 Task: Search one way flight ticket for 3 adults, 3 children in premium economy from Huntington: Tri-state Airport (milton J. Ferguson Field) to Rockford: Chicago Rockford International Airport(was Northwest Chicagoland Regional Airport At Rockford) on 5-1-2023. Choice of flights is Westjet. Number of bags: 1 carry on bag. Price is upto 42000. Outbound departure time preference is 8:00.
Action: Mouse moved to (240, 395)
Screenshot: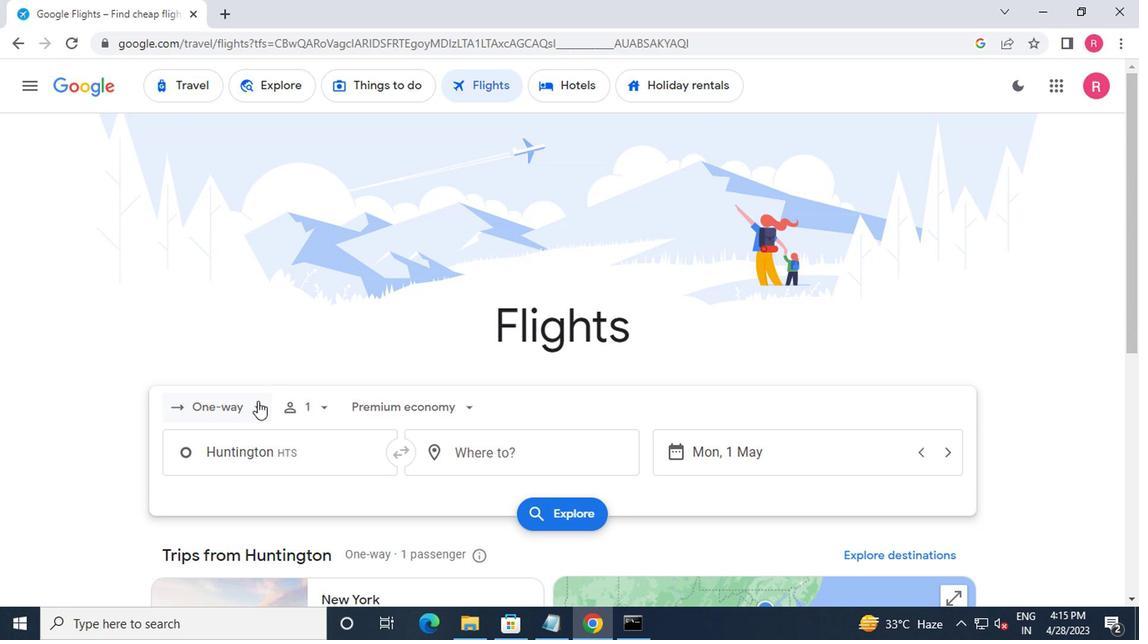
Action: Mouse pressed left at (240, 395)
Screenshot: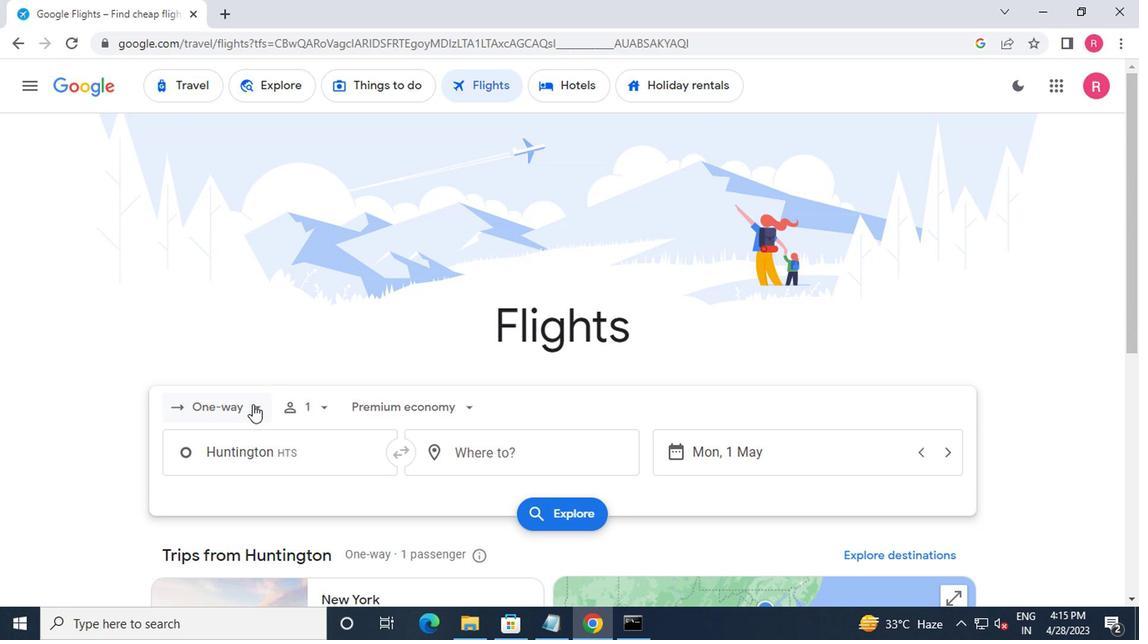 
Action: Mouse moved to (229, 472)
Screenshot: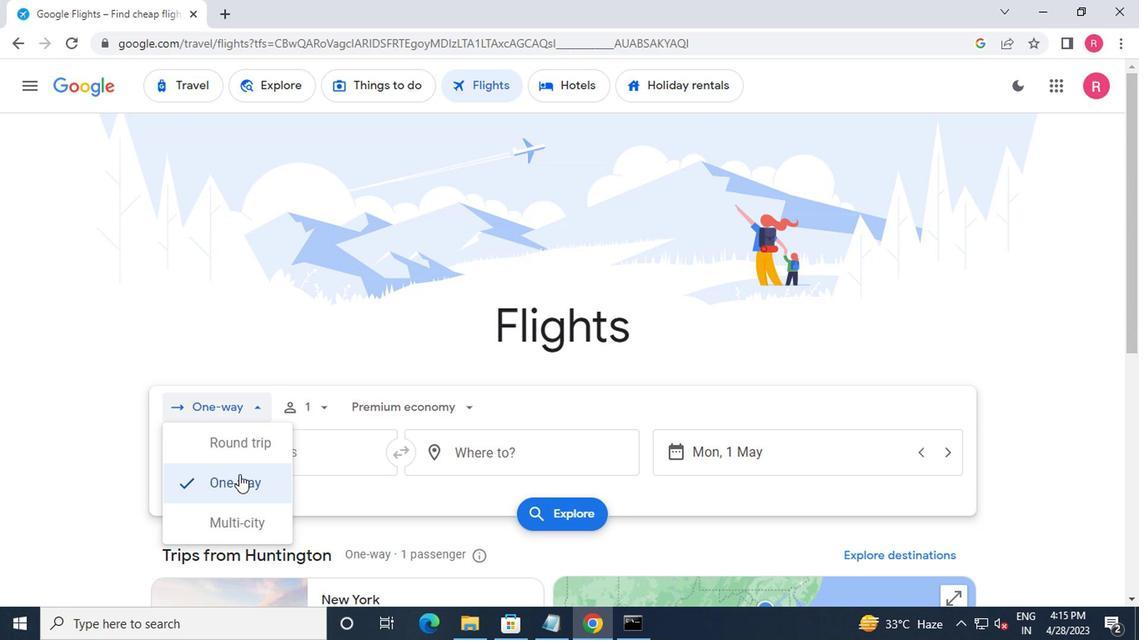 
Action: Mouse pressed left at (229, 472)
Screenshot: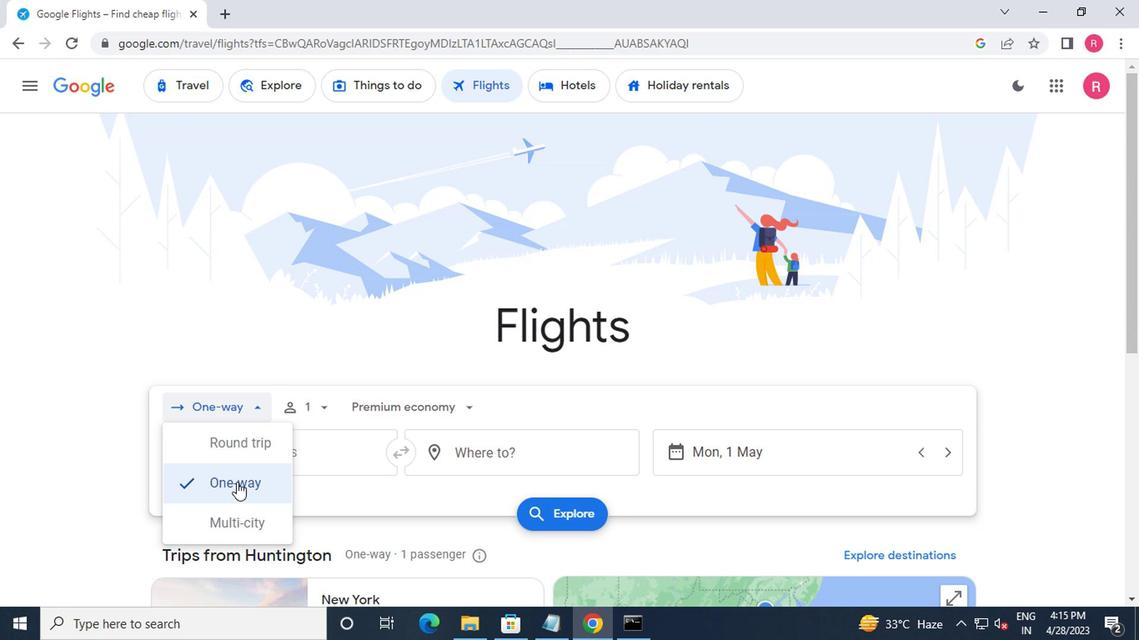 
Action: Mouse moved to (315, 401)
Screenshot: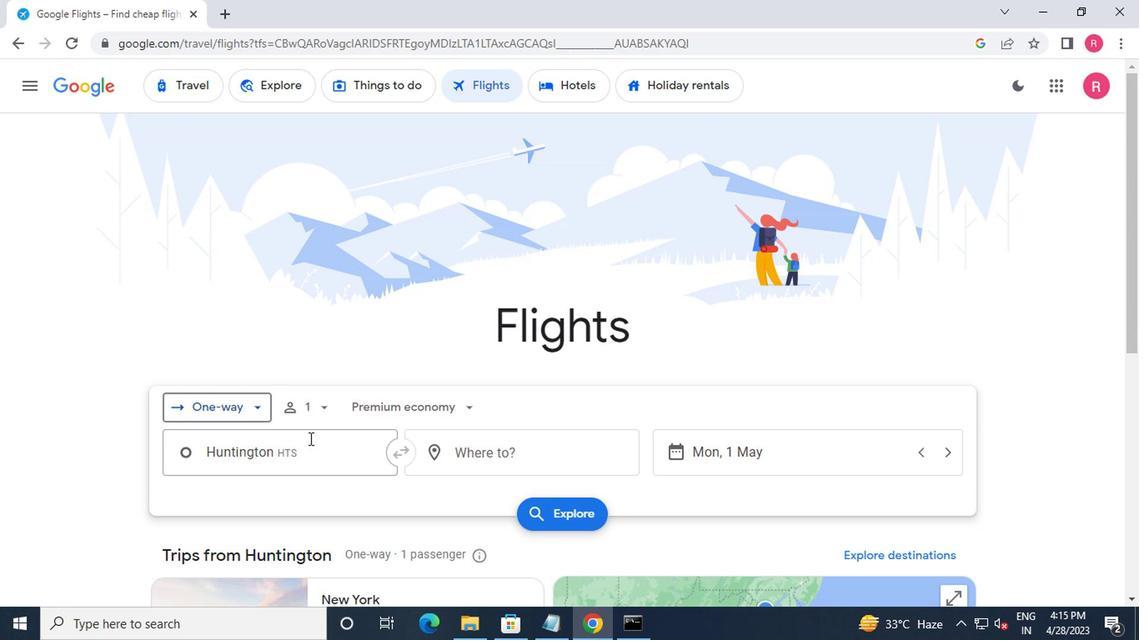 
Action: Mouse pressed left at (315, 401)
Screenshot: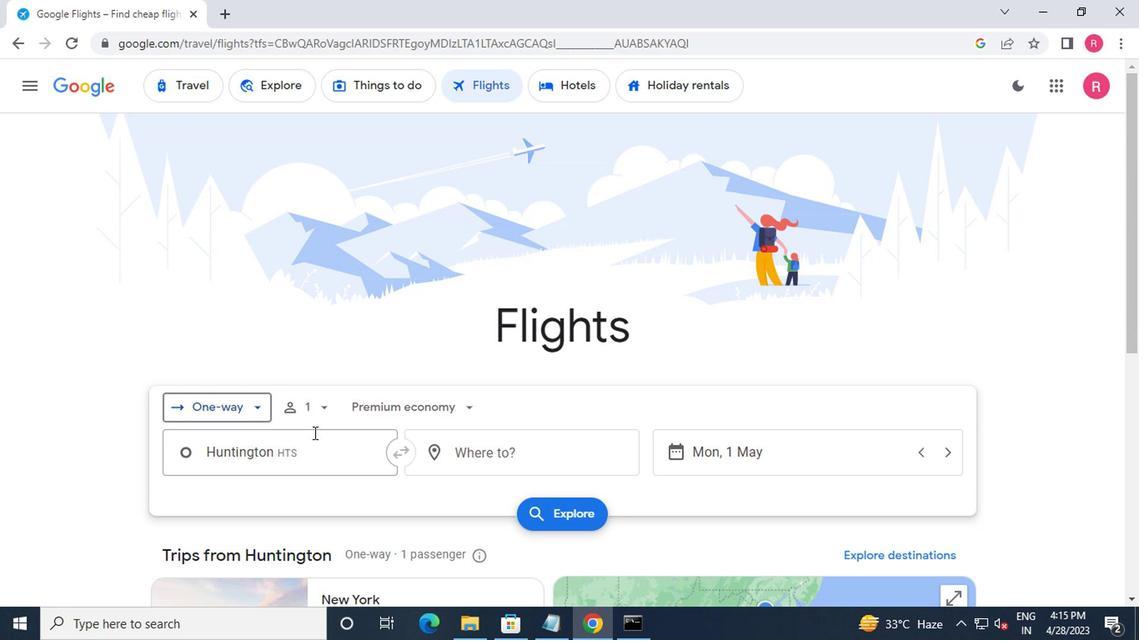 
Action: Mouse moved to (449, 440)
Screenshot: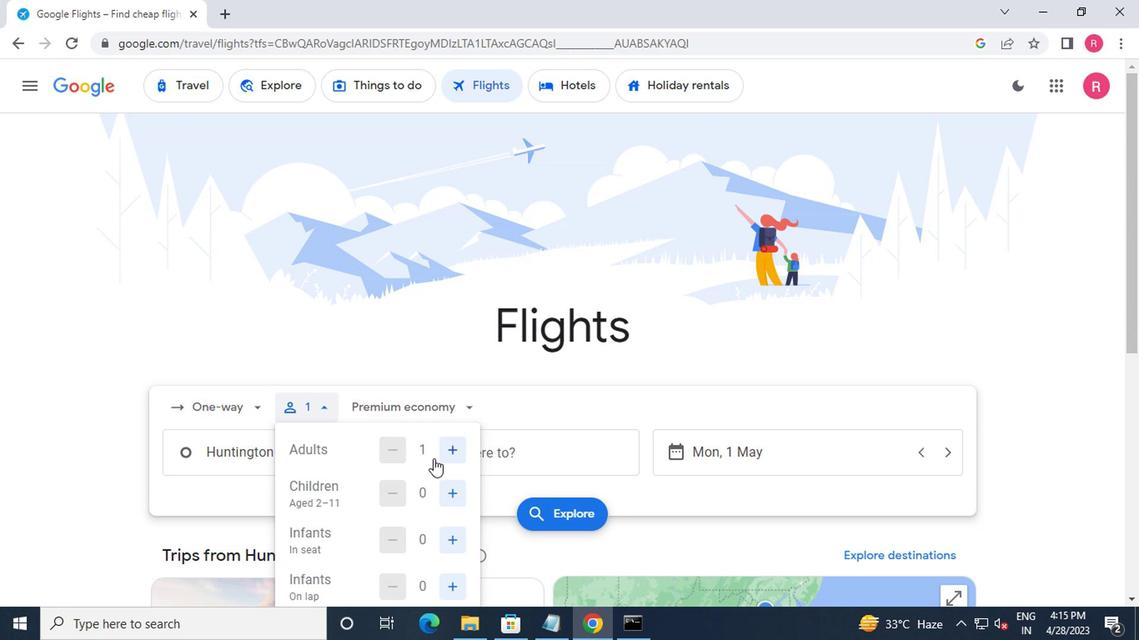 
Action: Mouse pressed left at (449, 440)
Screenshot: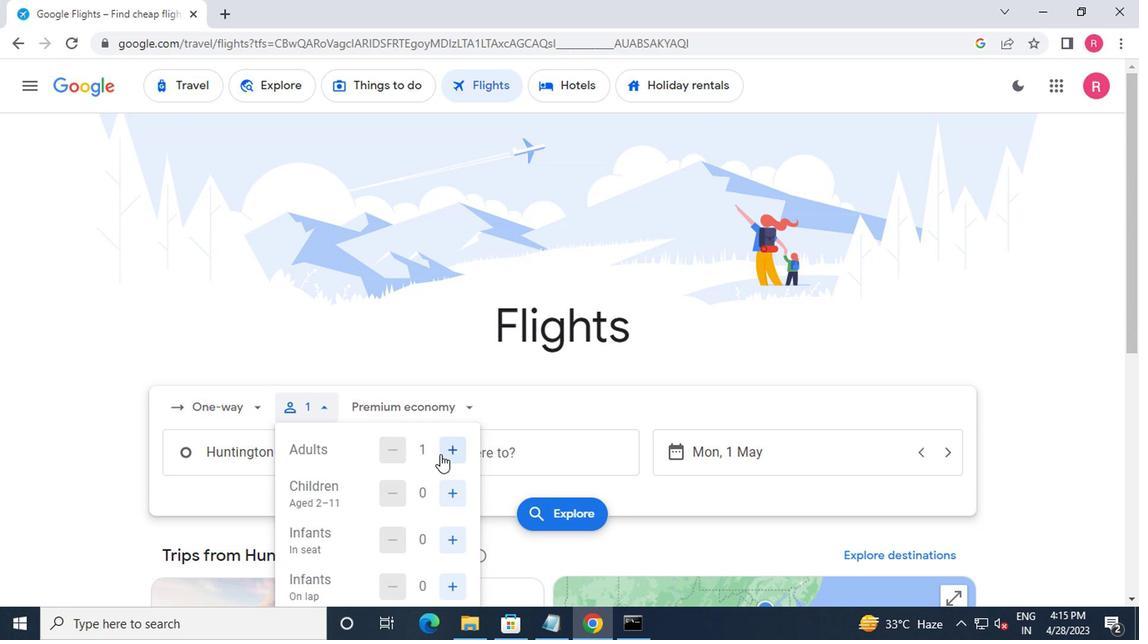 
Action: Mouse moved to (449, 440)
Screenshot: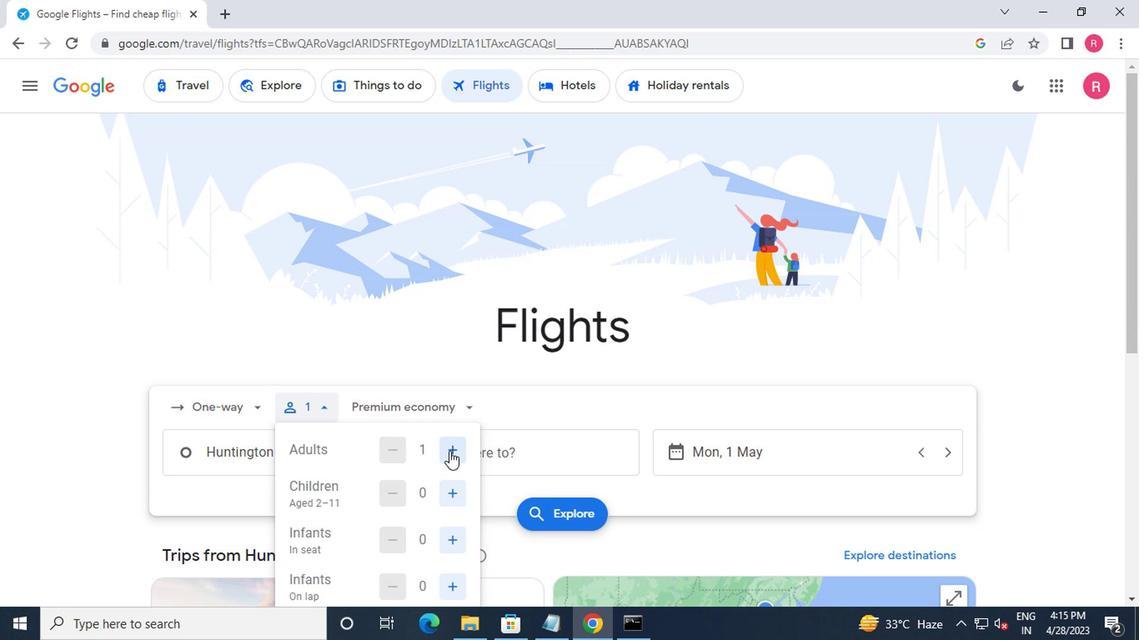 
Action: Mouse pressed left at (449, 440)
Screenshot: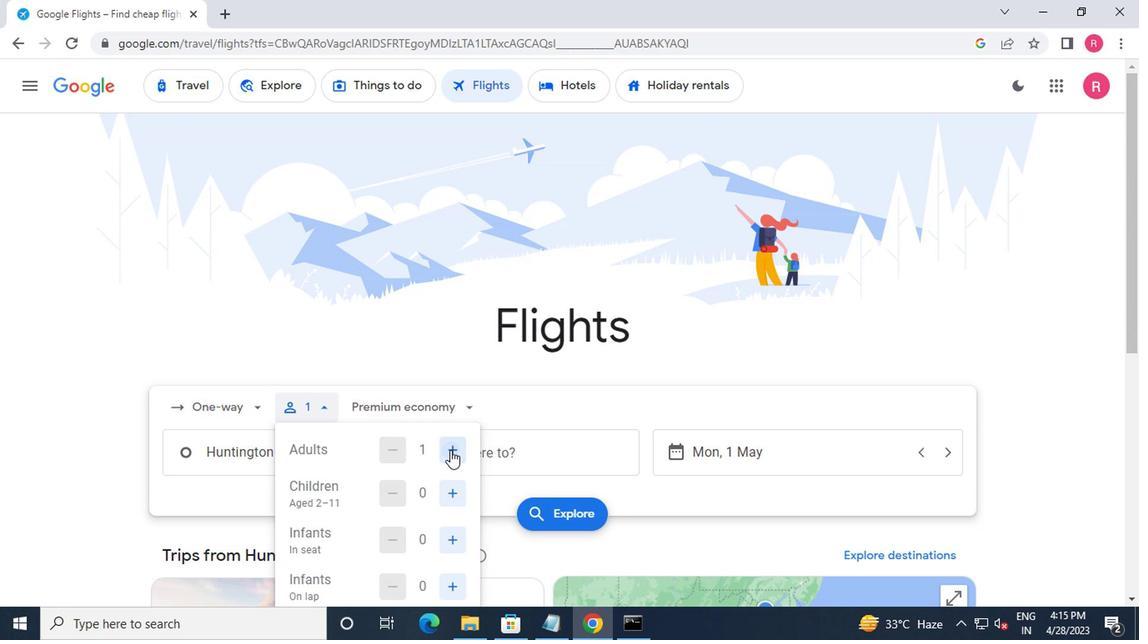 
Action: Mouse pressed left at (449, 440)
Screenshot: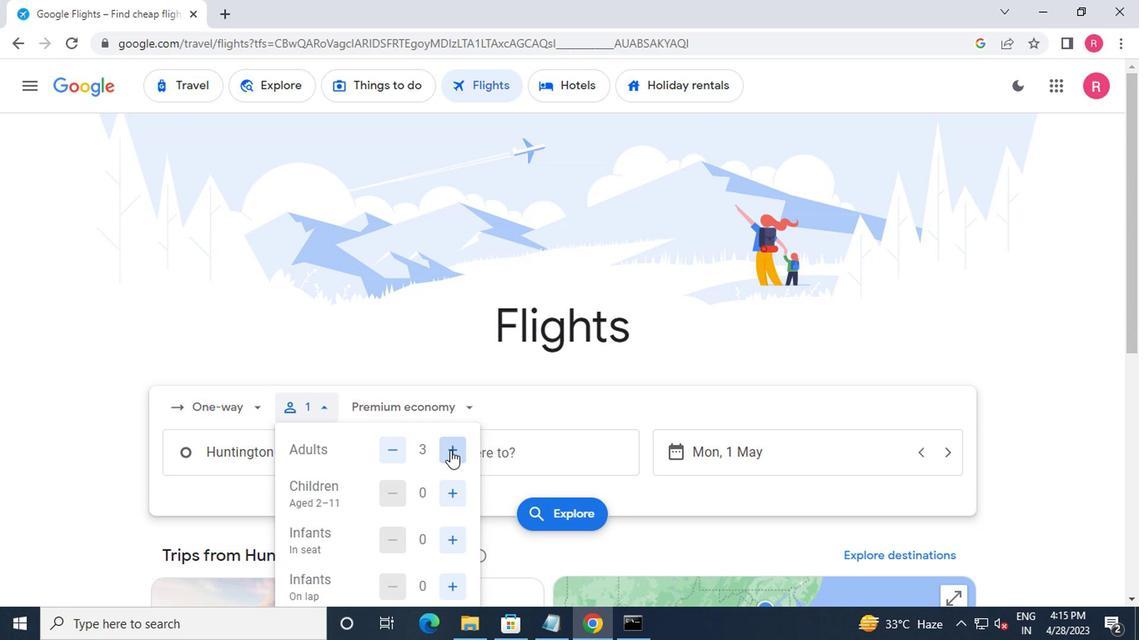 
Action: Mouse moved to (448, 477)
Screenshot: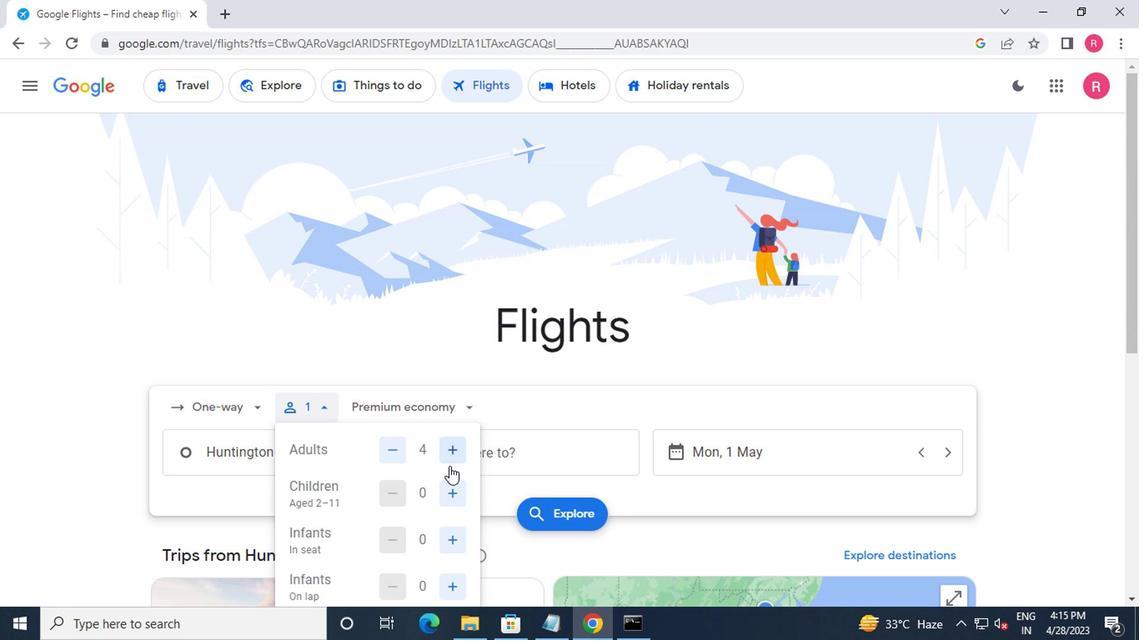 
Action: Mouse pressed left at (448, 477)
Screenshot: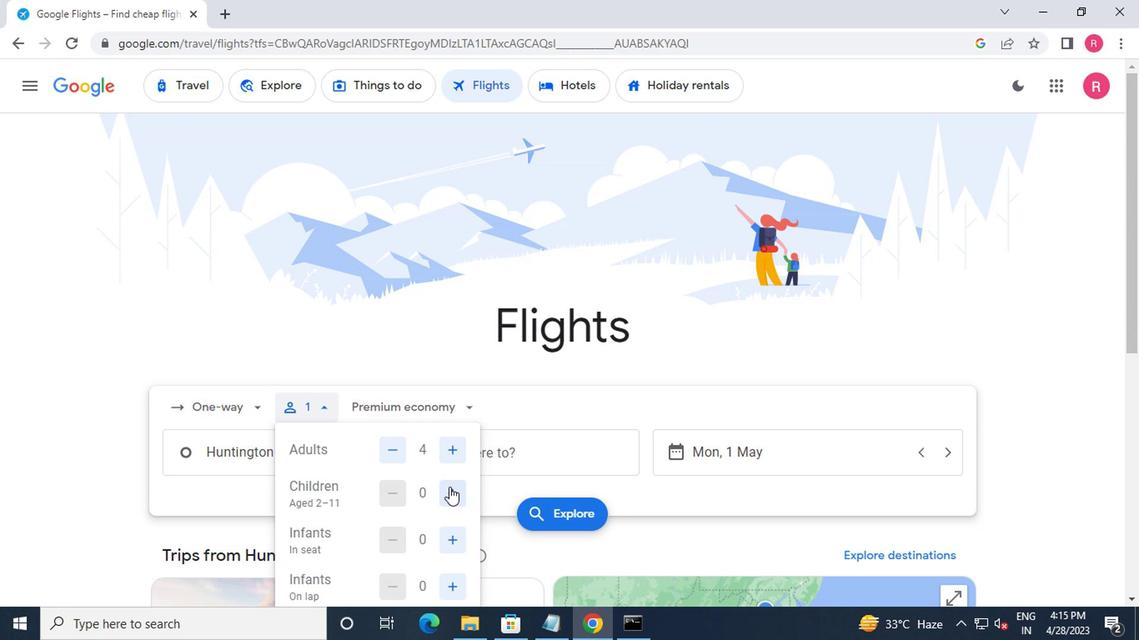 
Action: Mouse pressed left at (448, 477)
Screenshot: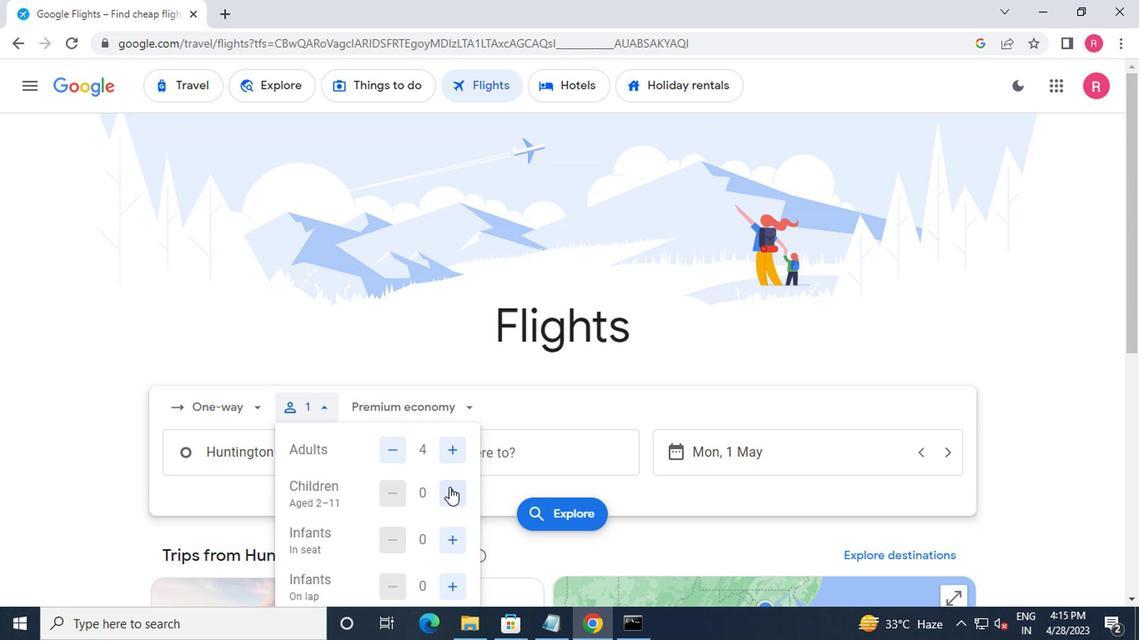 
Action: Mouse moved to (446, 524)
Screenshot: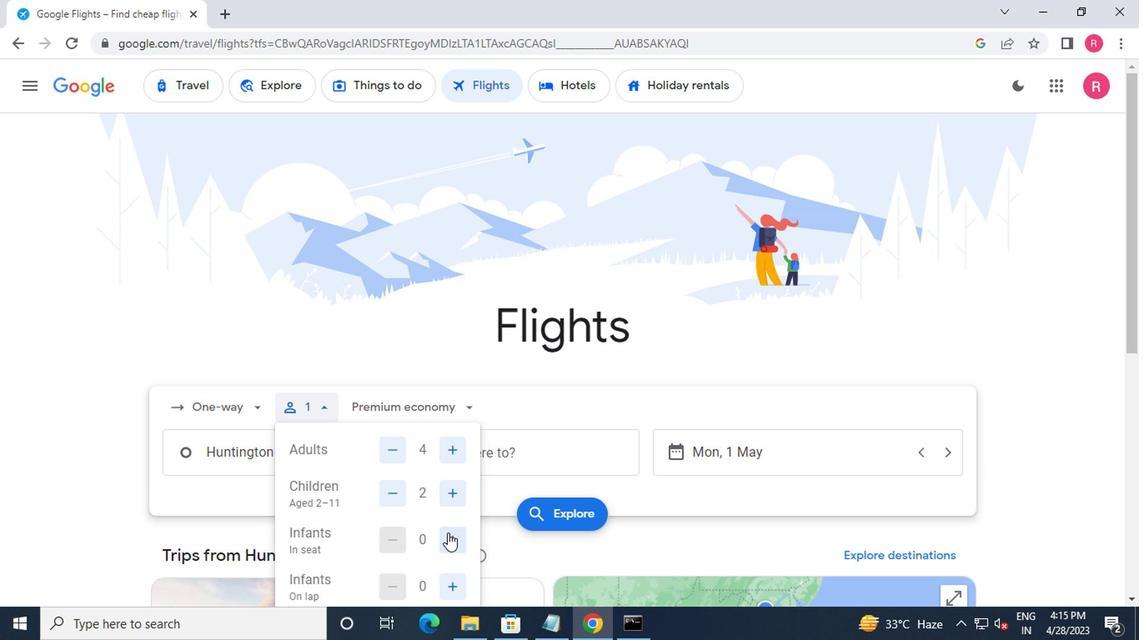 
Action: Mouse pressed left at (446, 524)
Screenshot: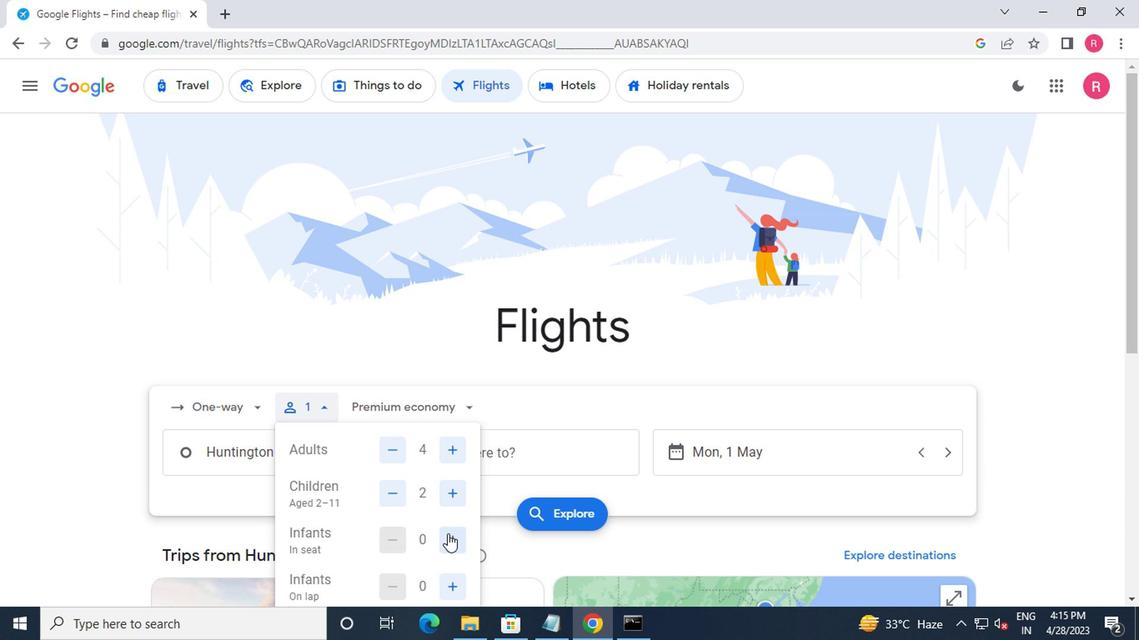 
Action: Mouse pressed left at (446, 524)
Screenshot: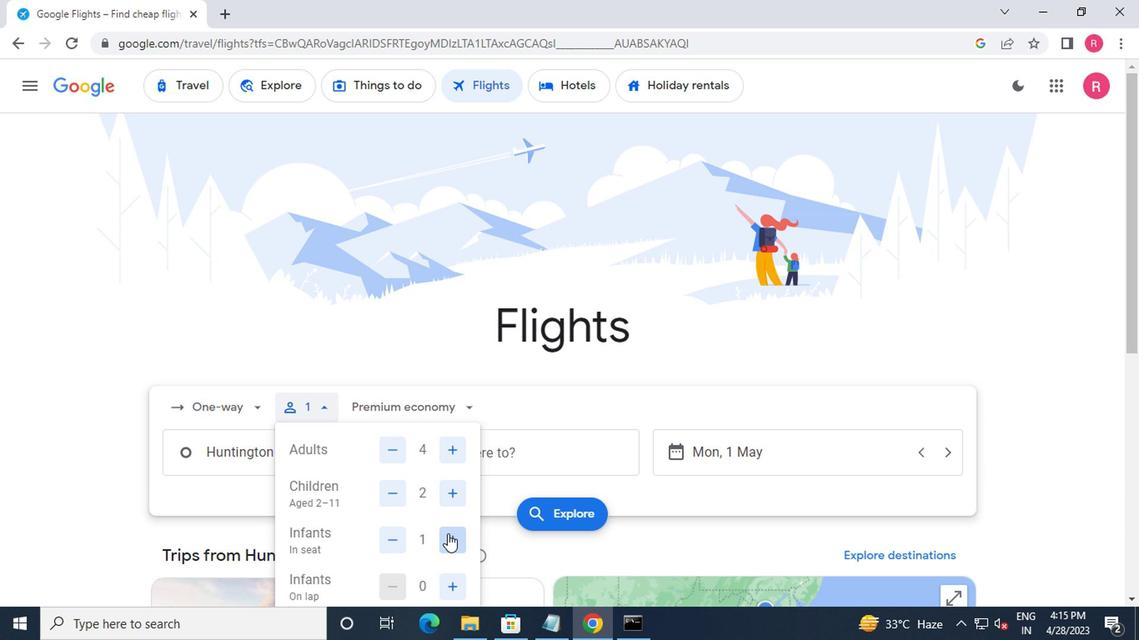 
Action: Mouse moved to (442, 575)
Screenshot: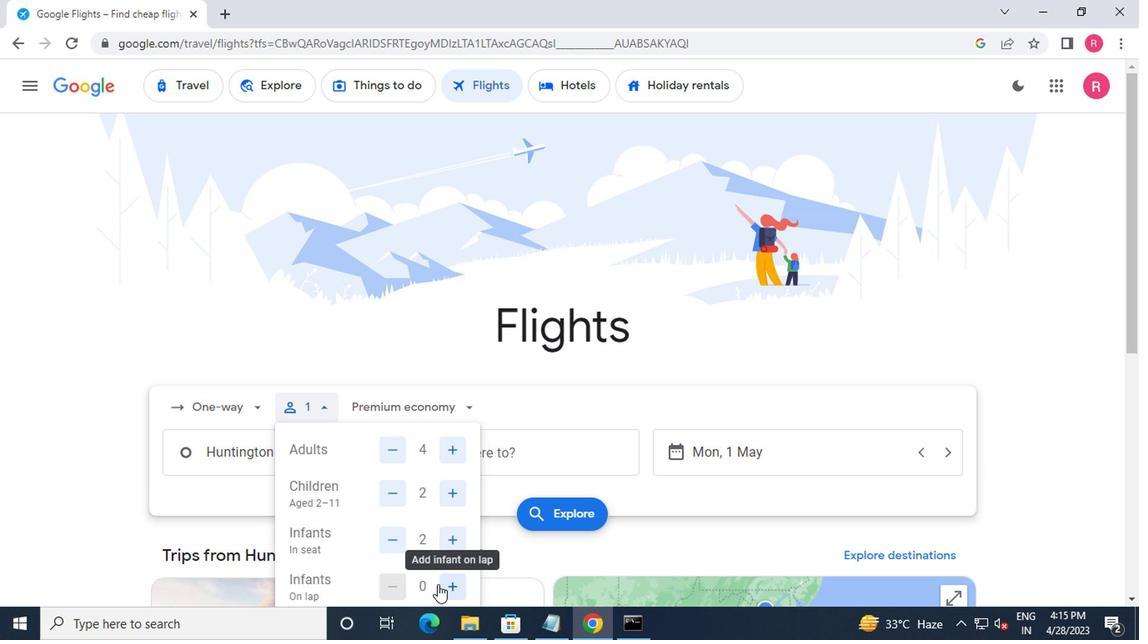 
Action: Mouse pressed left at (442, 575)
Screenshot: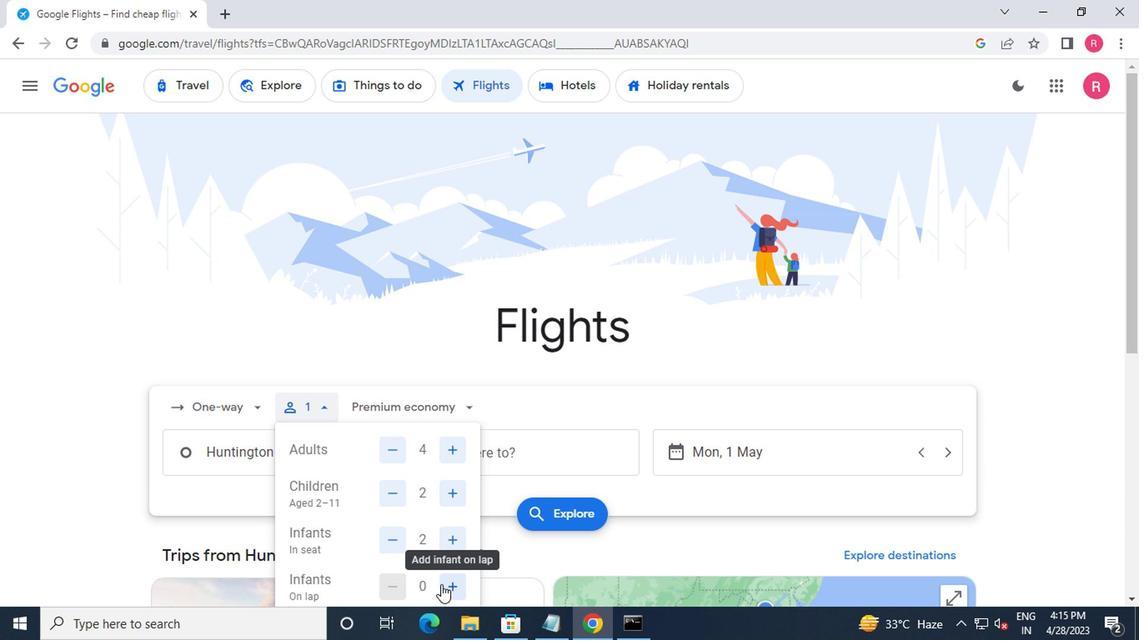 
Action: Mouse moved to (431, 404)
Screenshot: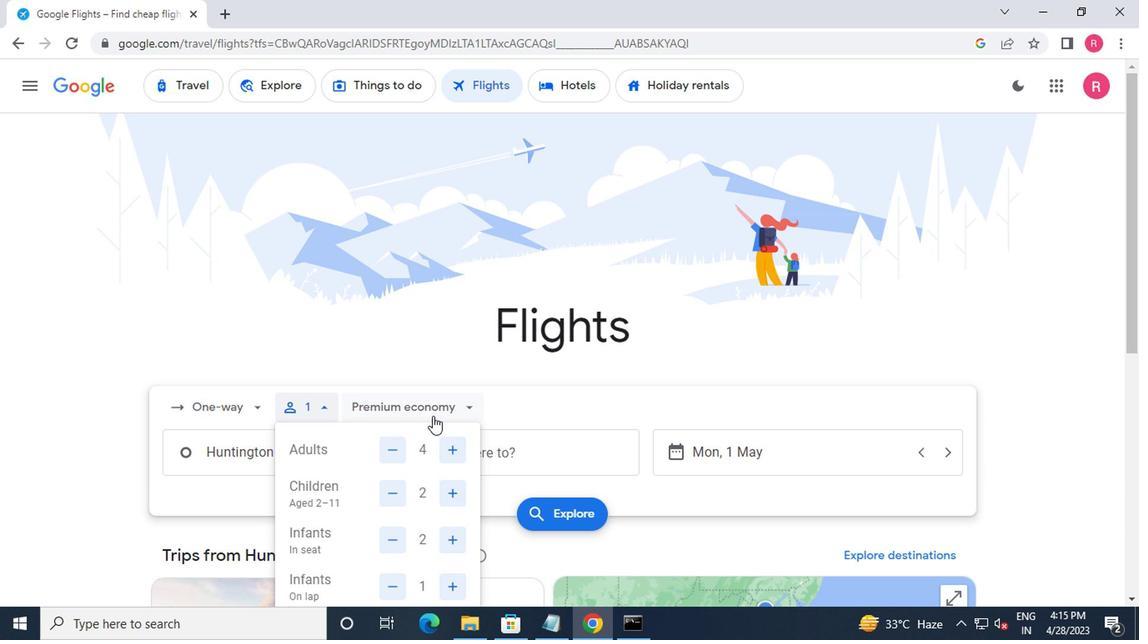 
Action: Mouse pressed left at (431, 404)
Screenshot: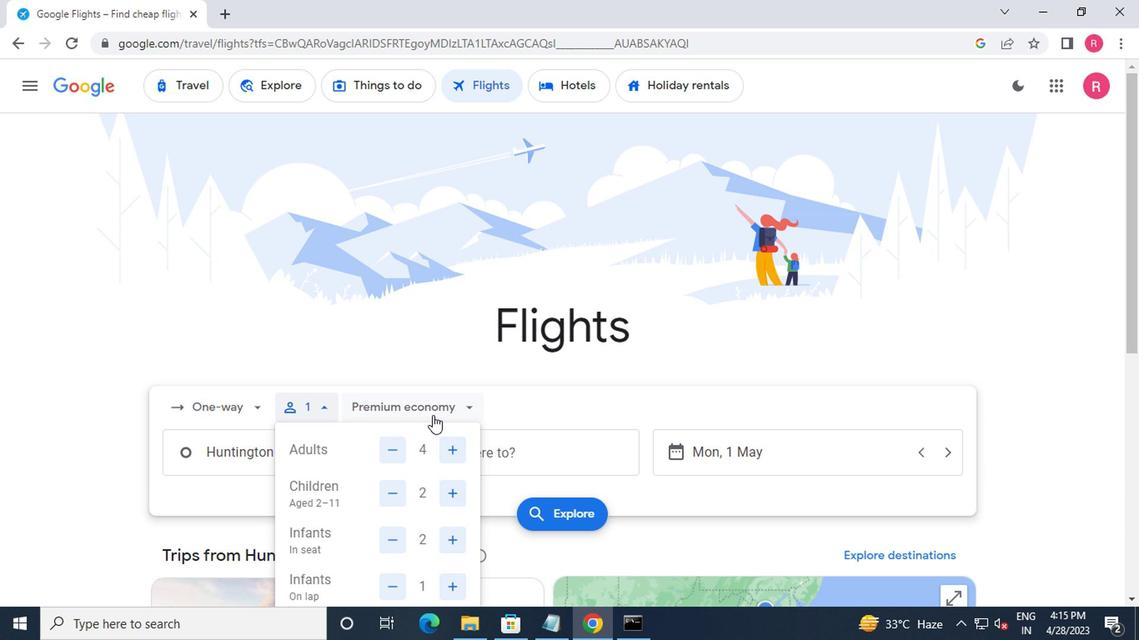 
Action: Mouse moved to (436, 432)
Screenshot: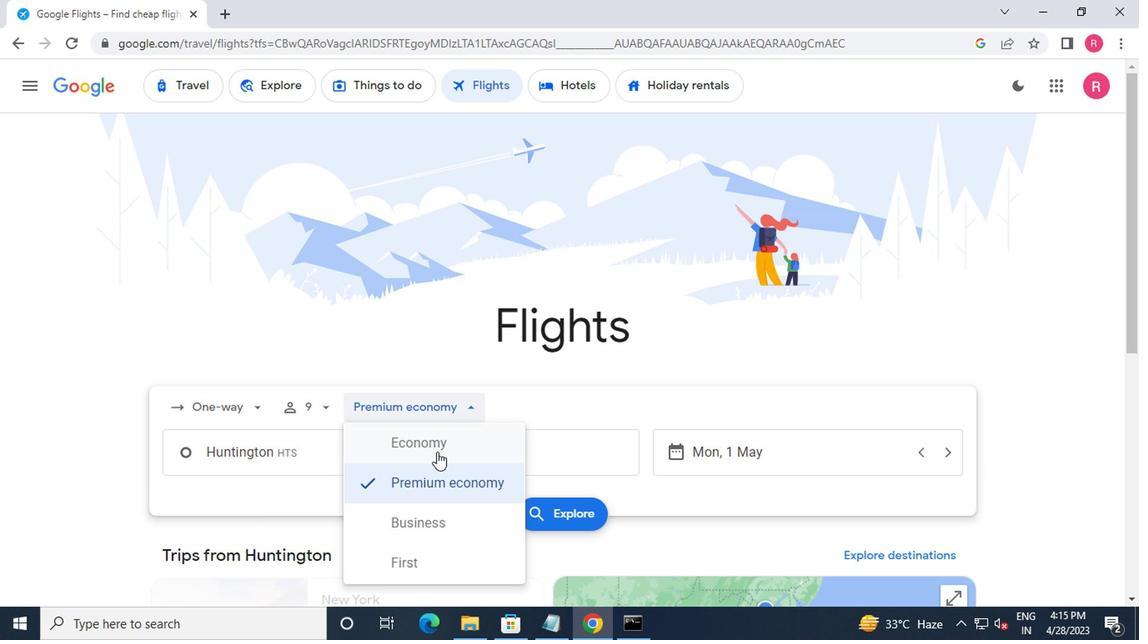 
Action: Mouse pressed left at (436, 432)
Screenshot: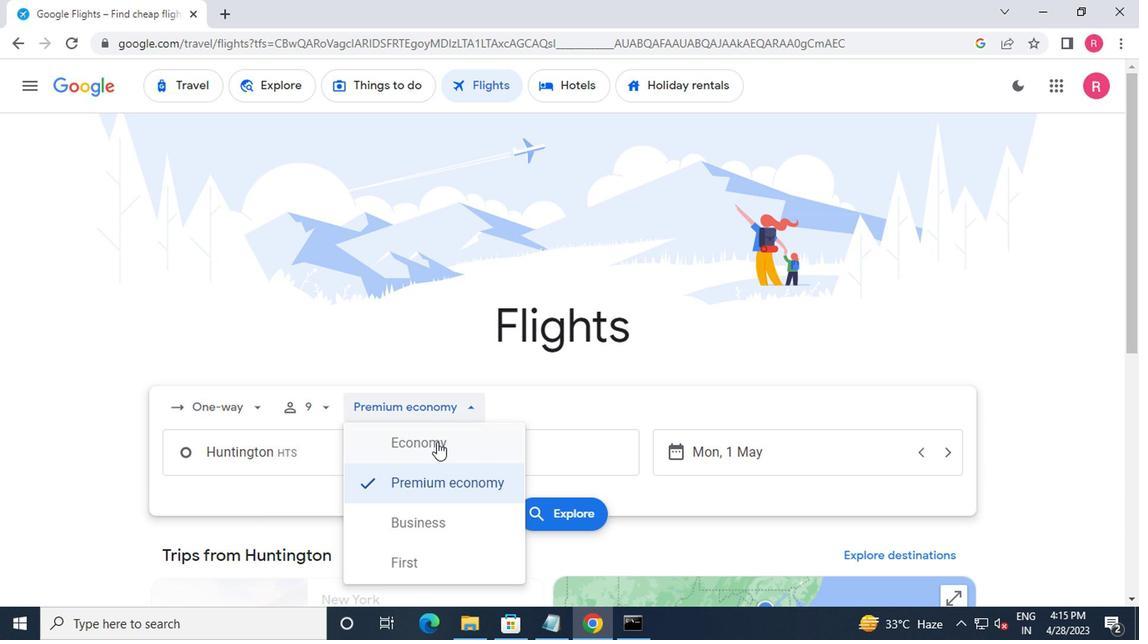 
Action: Mouse moved to (349, 452)
Screenshot: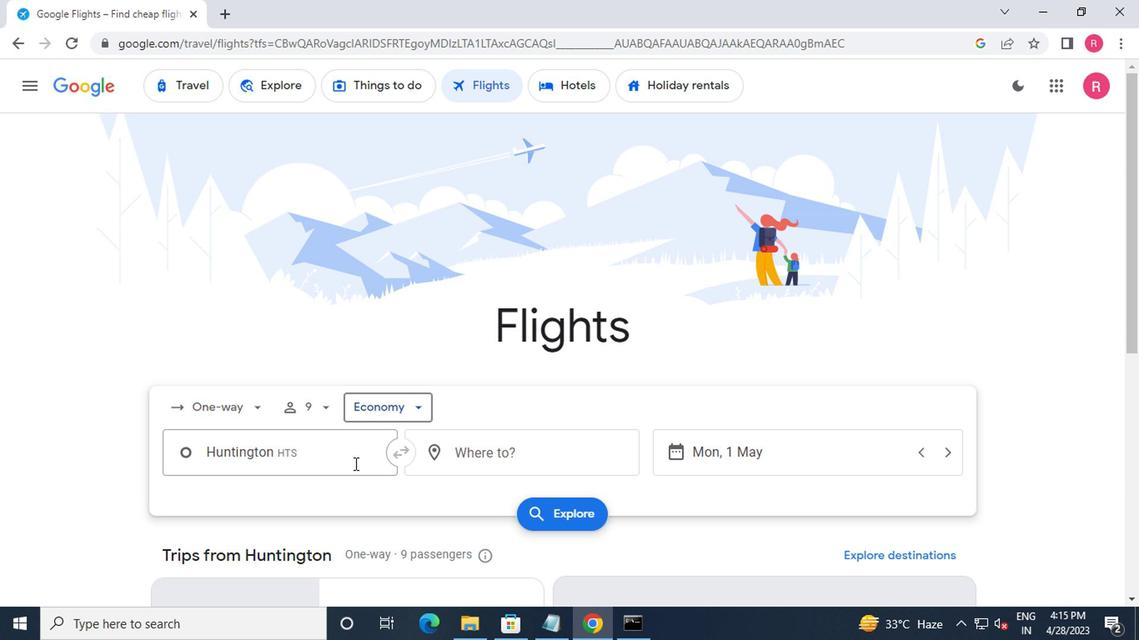 
Action: Mouse pressed left at (349, 452)
Screenshot: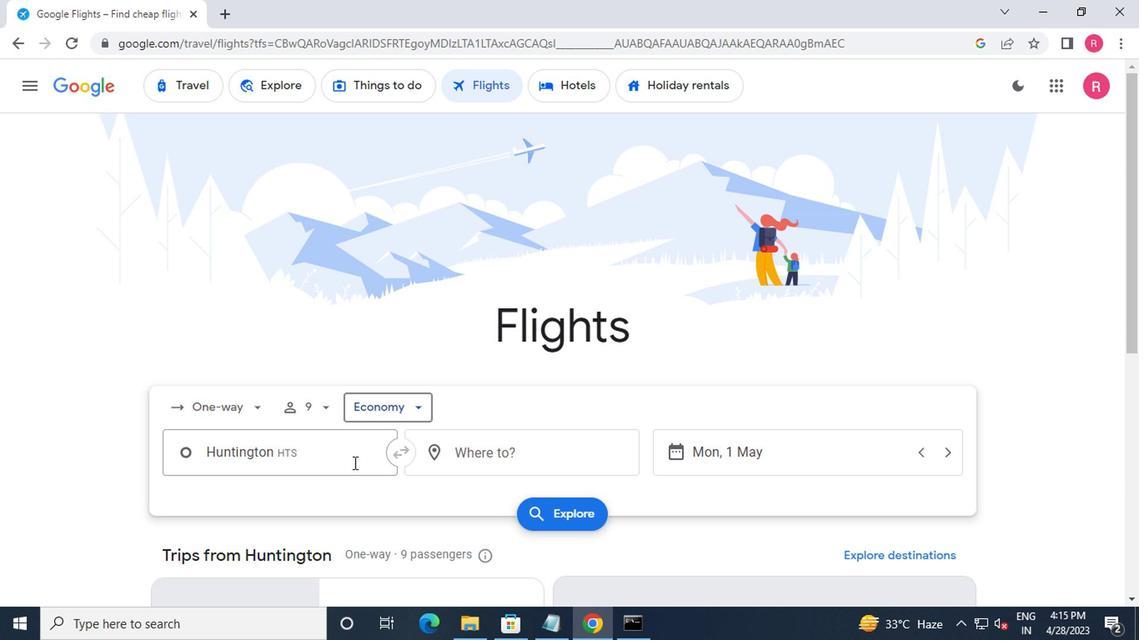 
Action: Mouse moved to (351, 518)
Screenshot: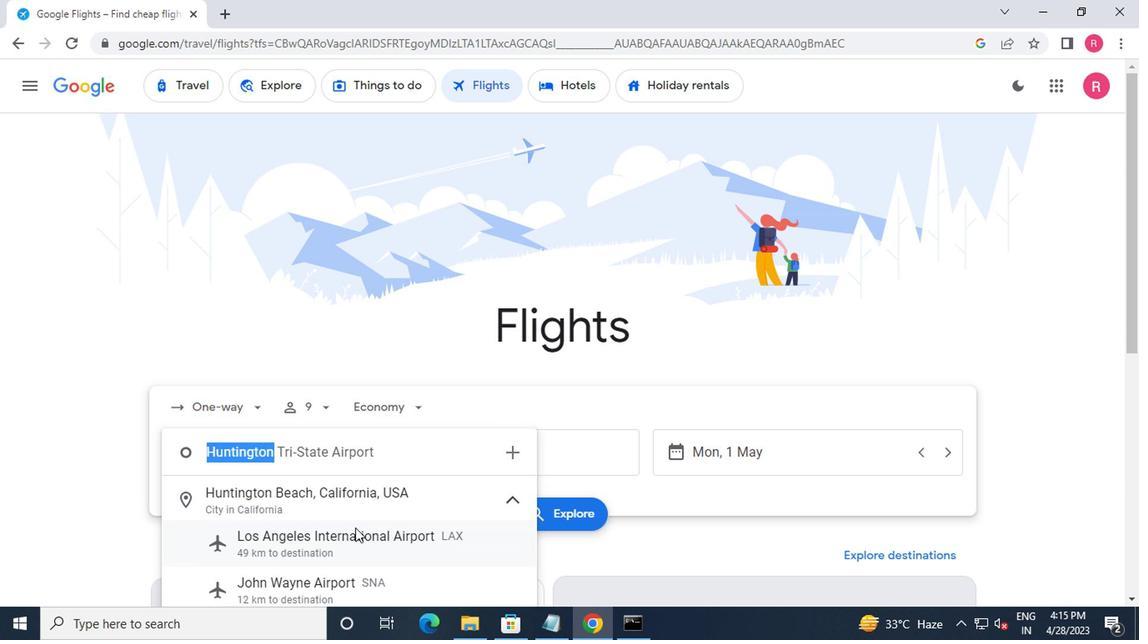 
Action: Mouse scrolled (351, 517) with delta (0, -1)
Screenshot: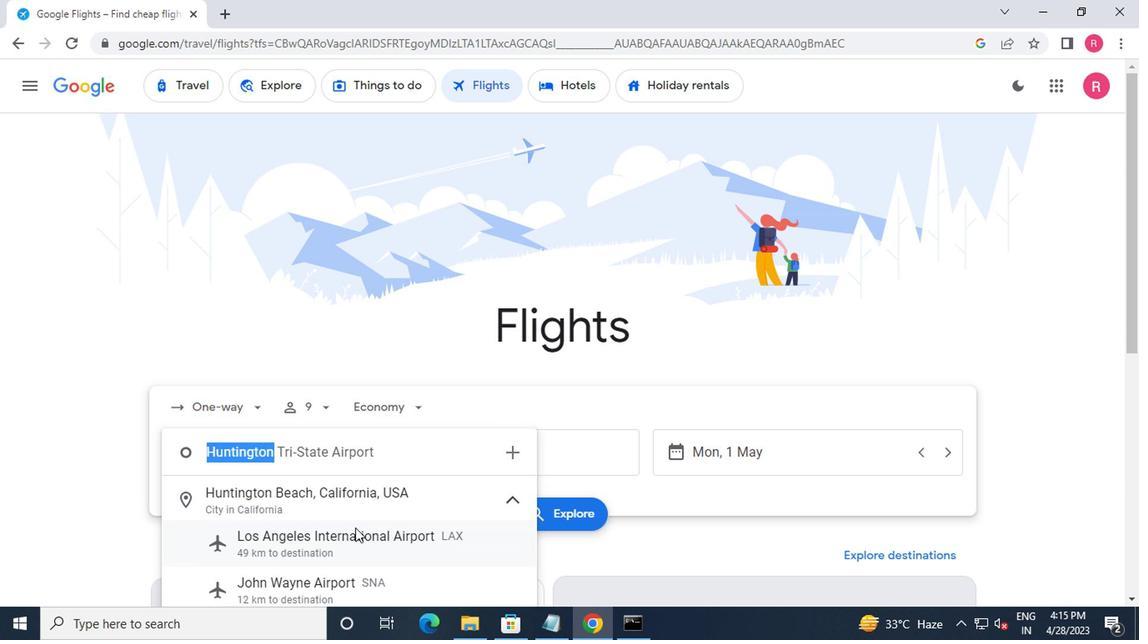 
Action: Mouse moved to (356, 363)
Screenshot: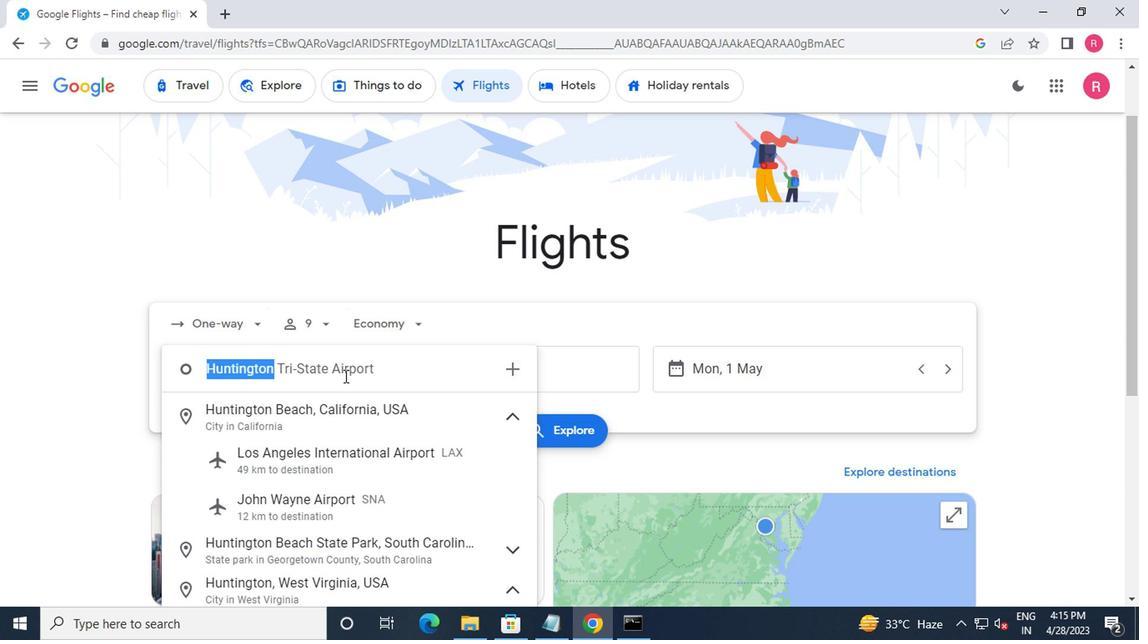 
Action: Mouse pressed left at (356, 363)
Screenshot: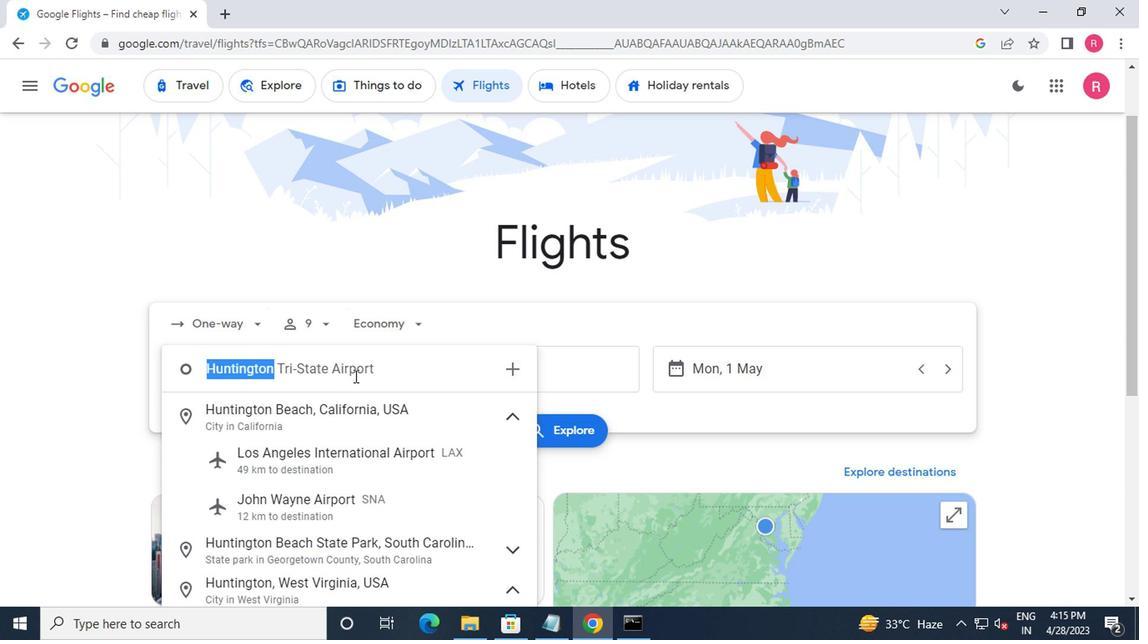 
Action: Mouse moved to (570, 353)
Screenshot: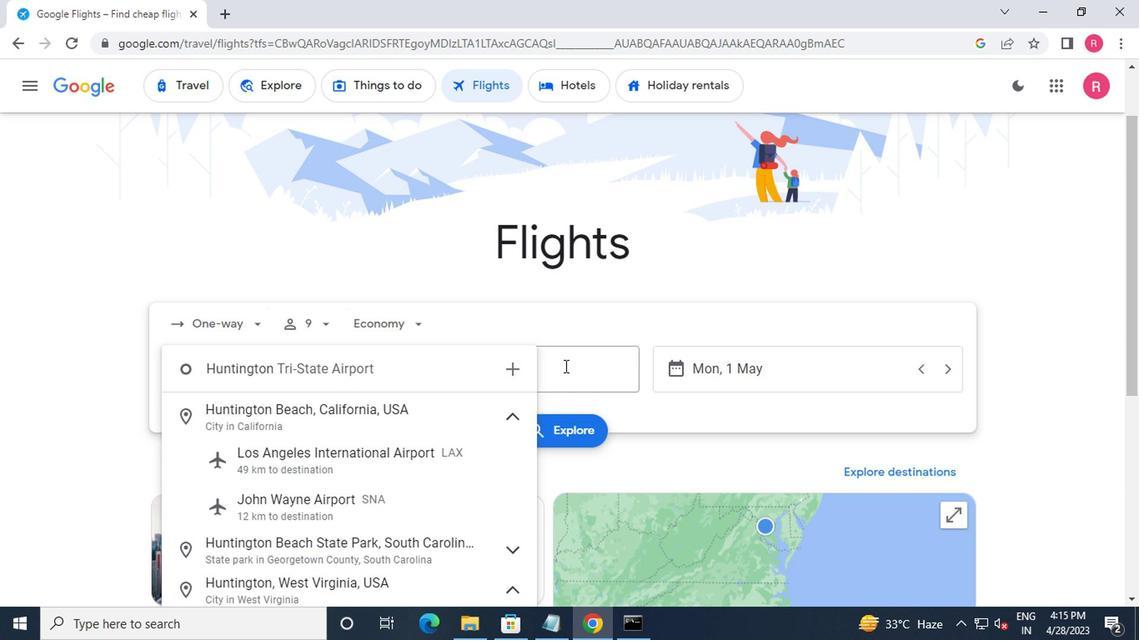 
Action: Mouse pressed left at (570, 353)
Screenshot: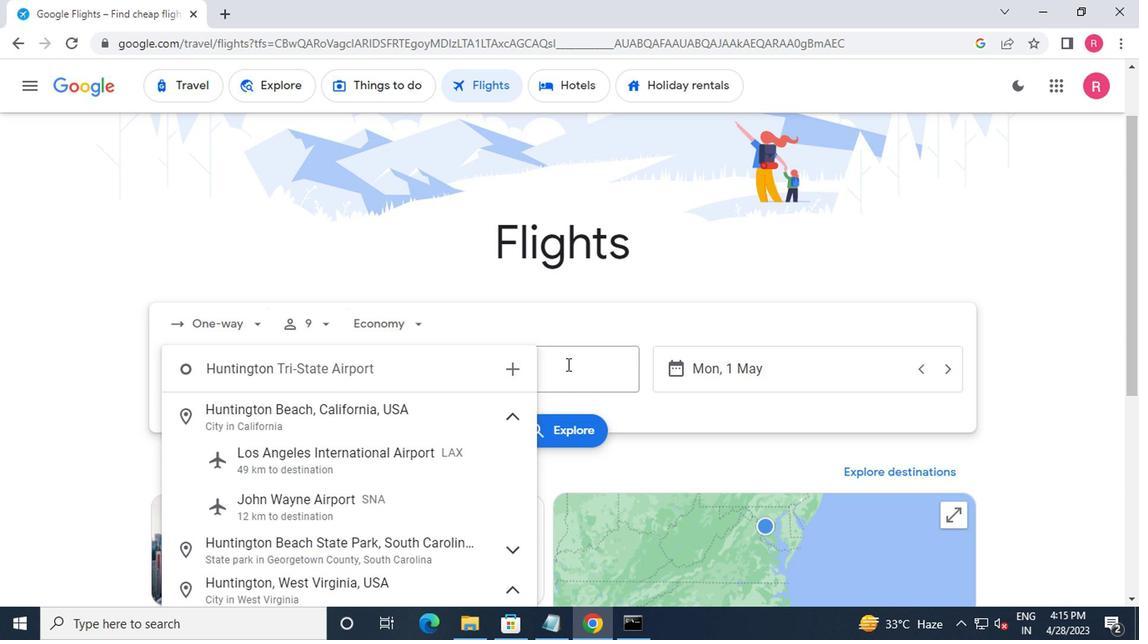 
Action: Mouse moved to (566, 477)
Screenshot: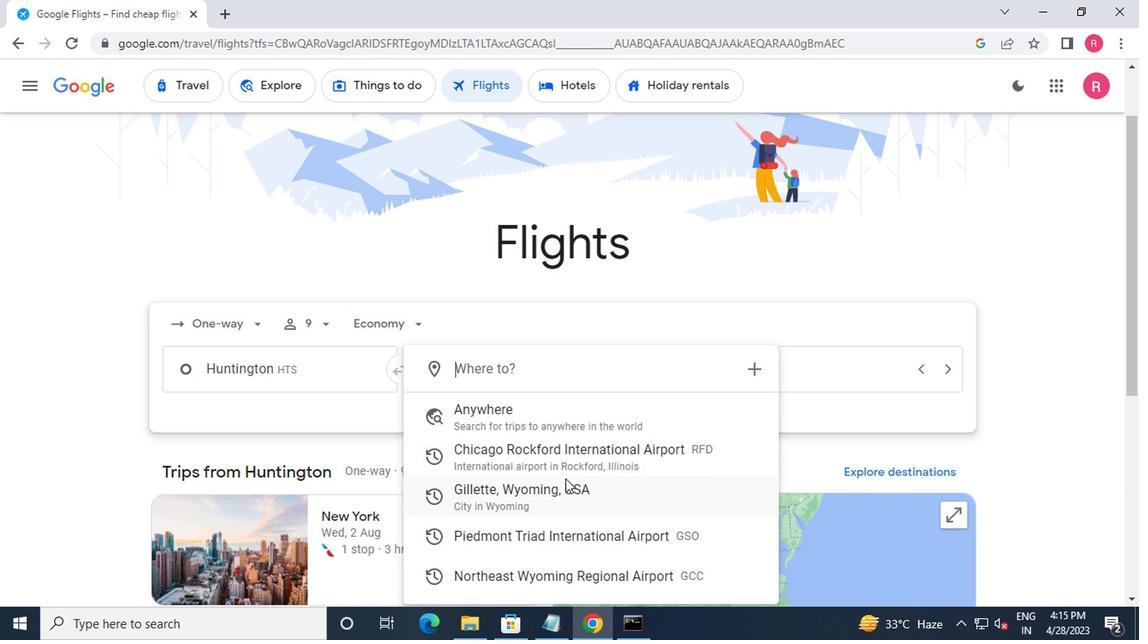 
Action: Mouse scrolled (566, 476) with delta (0, 0)
Screenshot: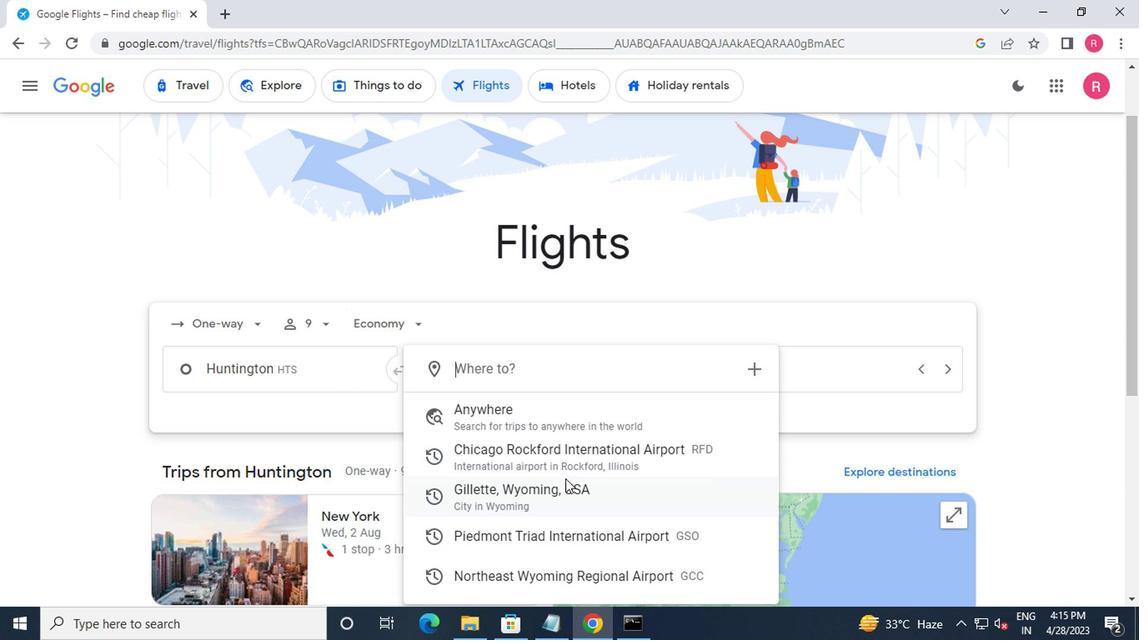 
Action: Mouse moved to (534, 440)
Screenshot: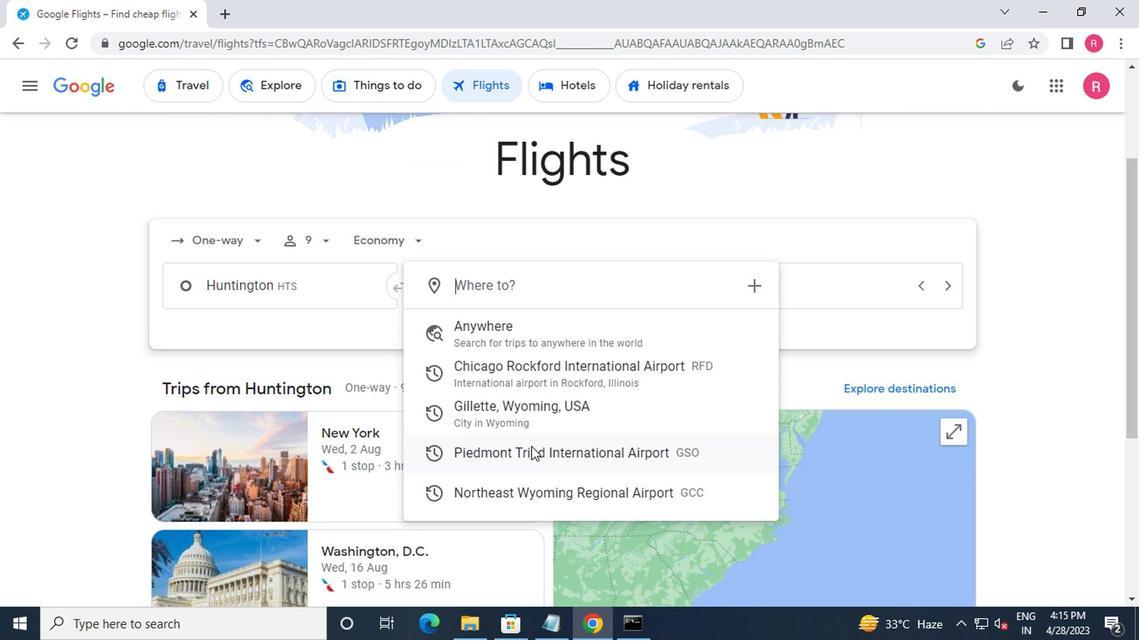 
Action: Mouse pressed left at (534, 440)
Screenshot: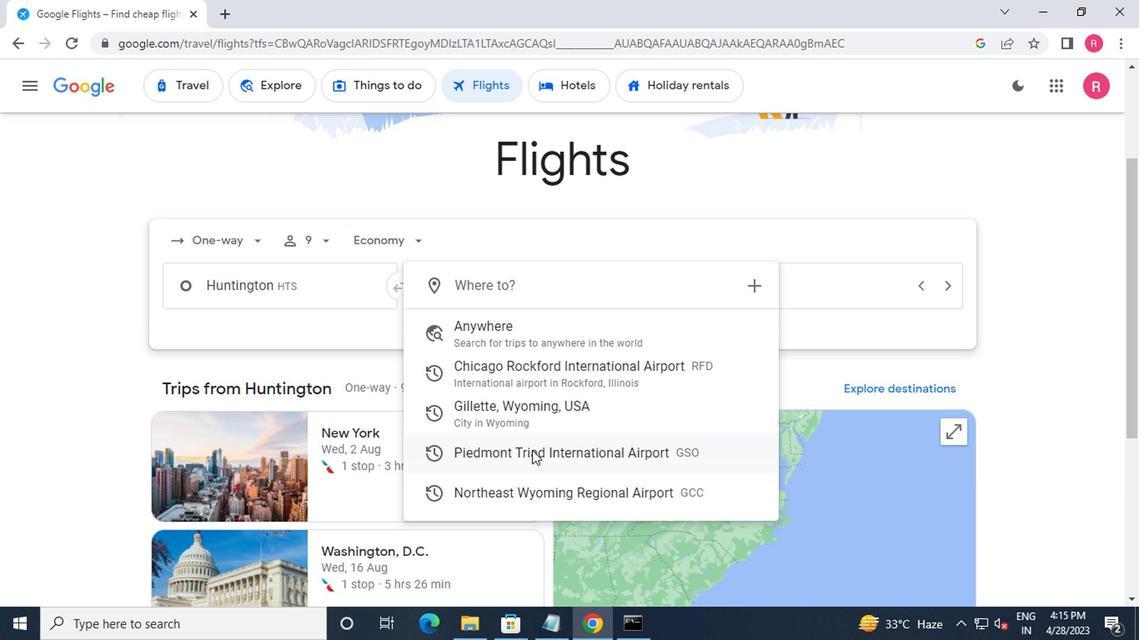 
Action: Mouse moved to (877, 275)
Screenshot: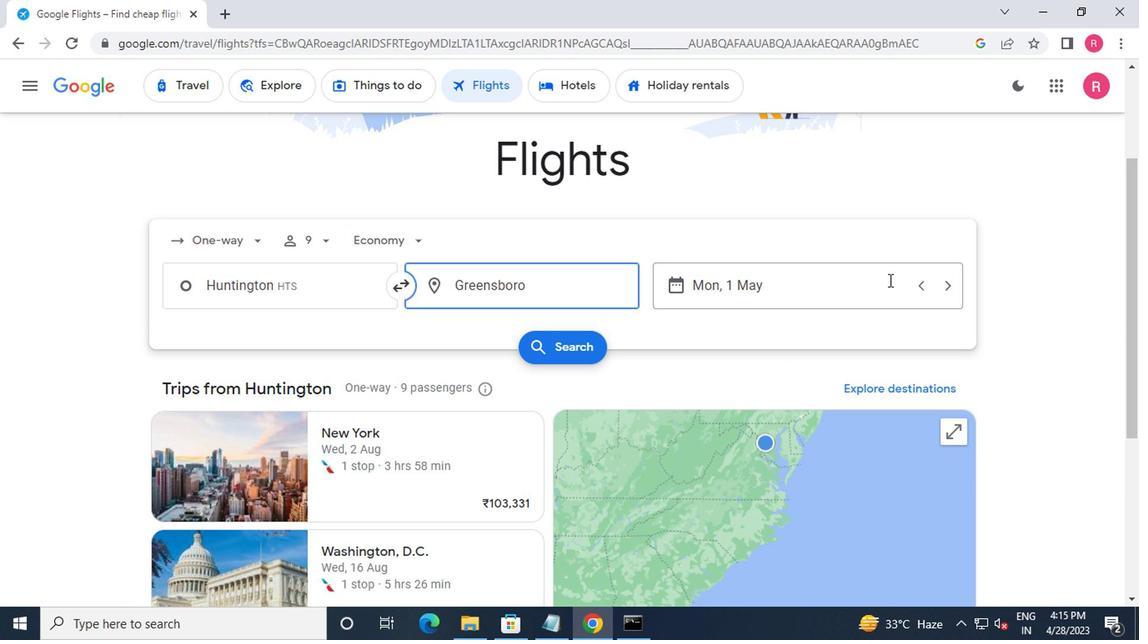 
Action: Mouse pressed left at (877, 275)
Screenshot: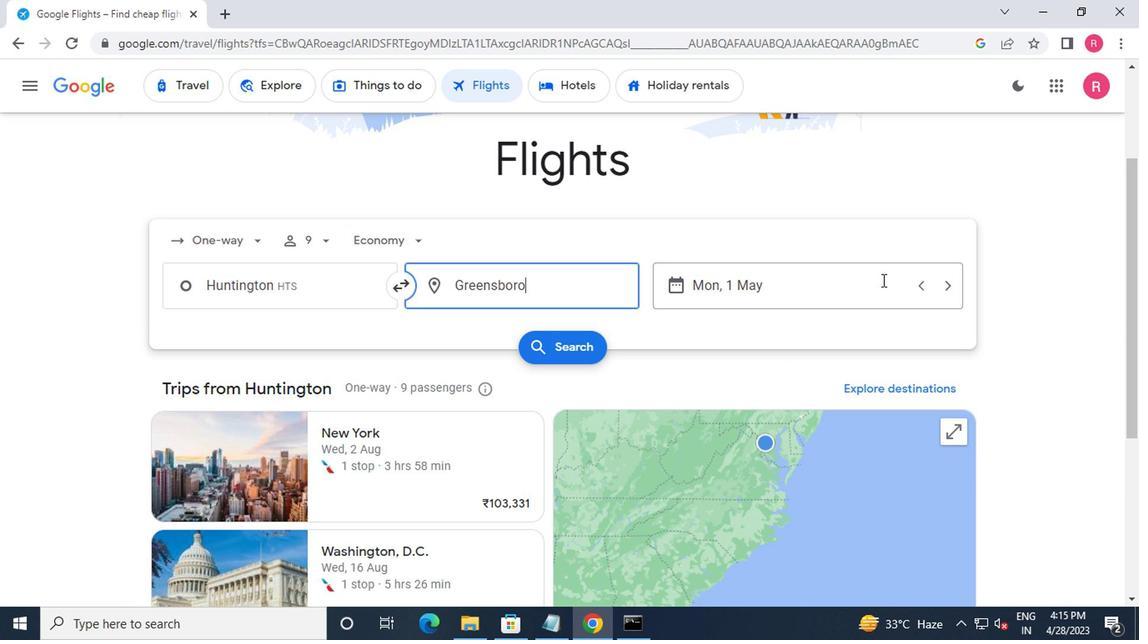 
Action: Mouse moved to (734, 297)
Screenshot: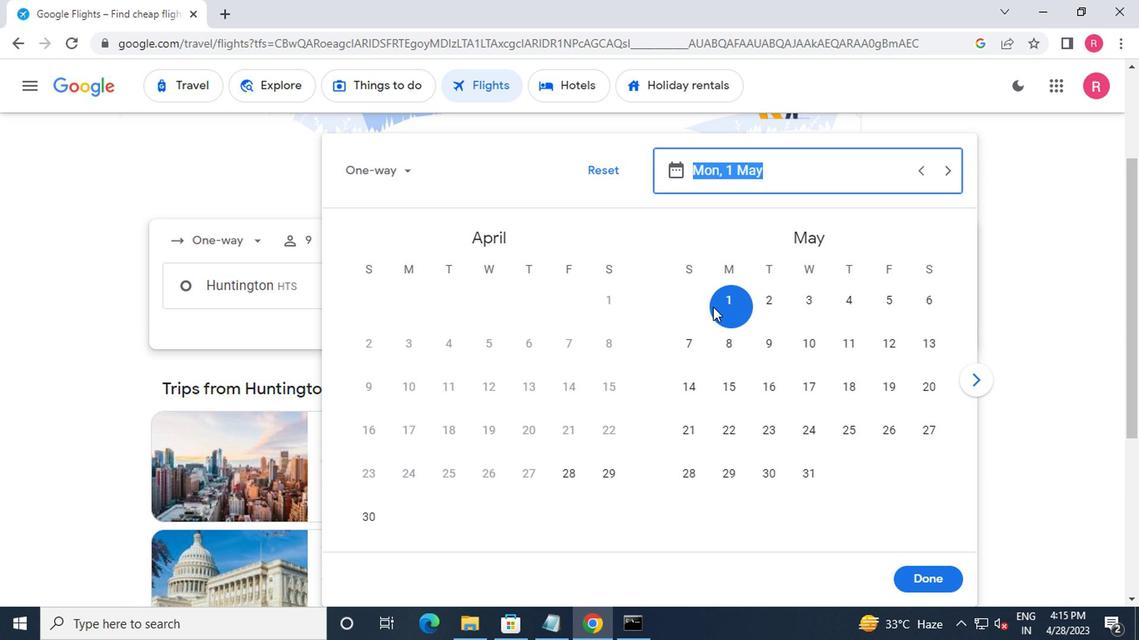 
Action: Mouse pressed left at (734, 297)
Screenshot: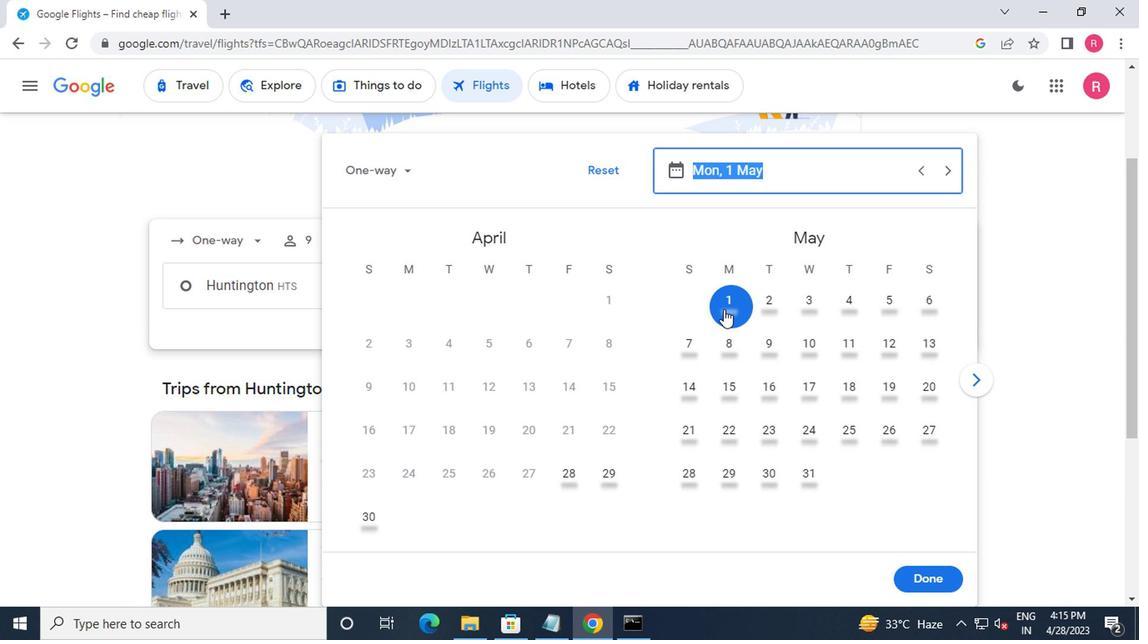 
Action: Mouse moved to (929, 564)
Screenshot: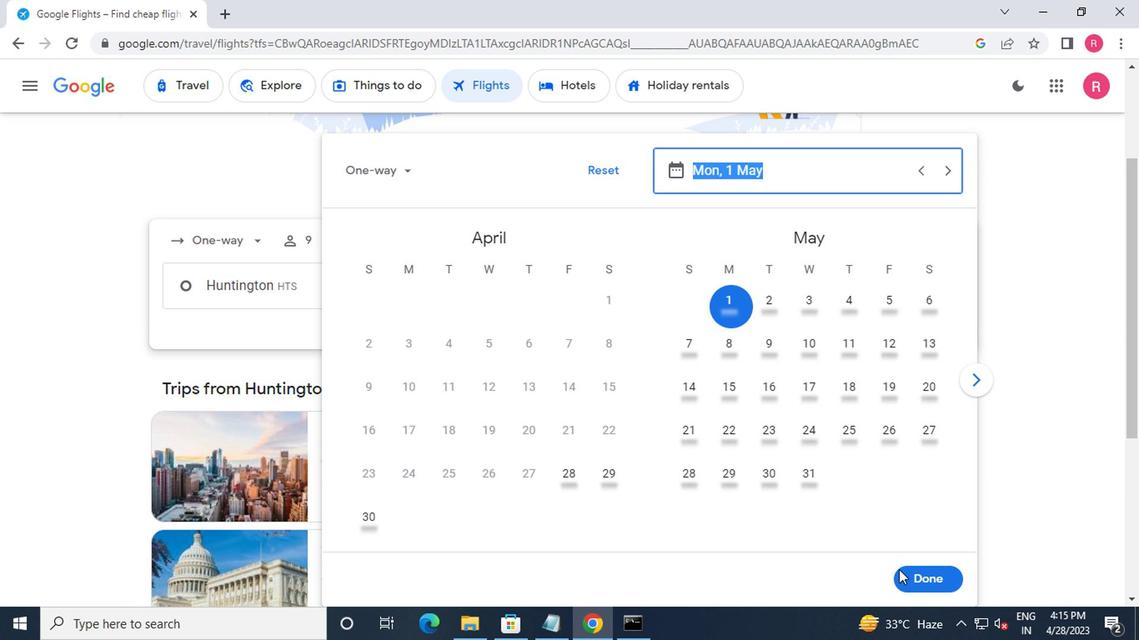
Action: Mouse pressed left at (929, 564)
Screenshot: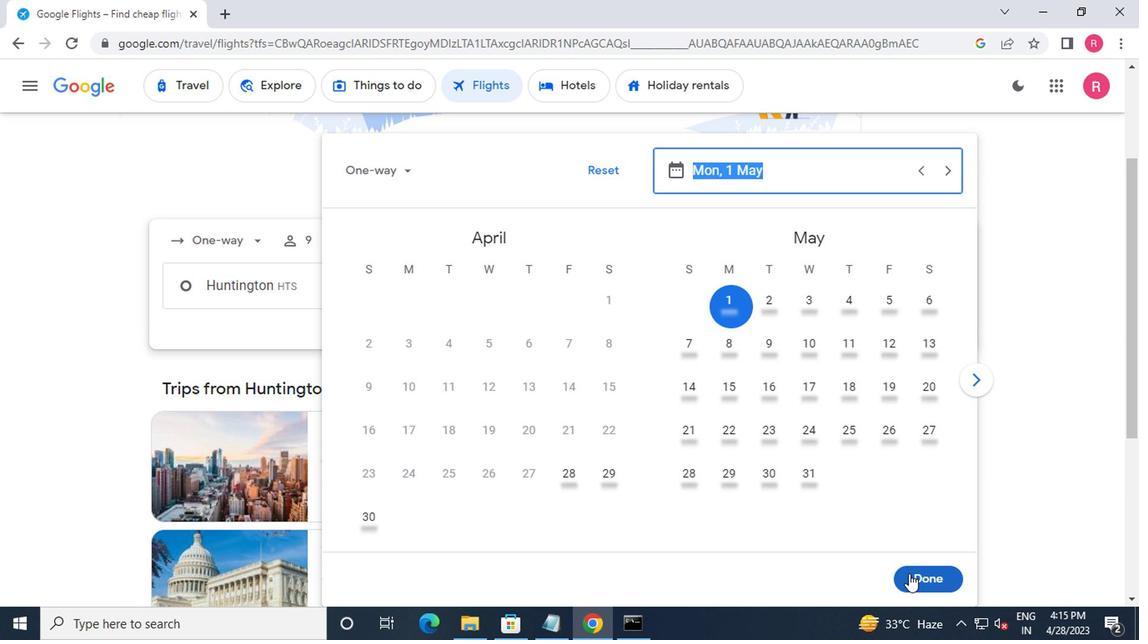 
Action: Mouse moved to (566, 325)
Screenshot: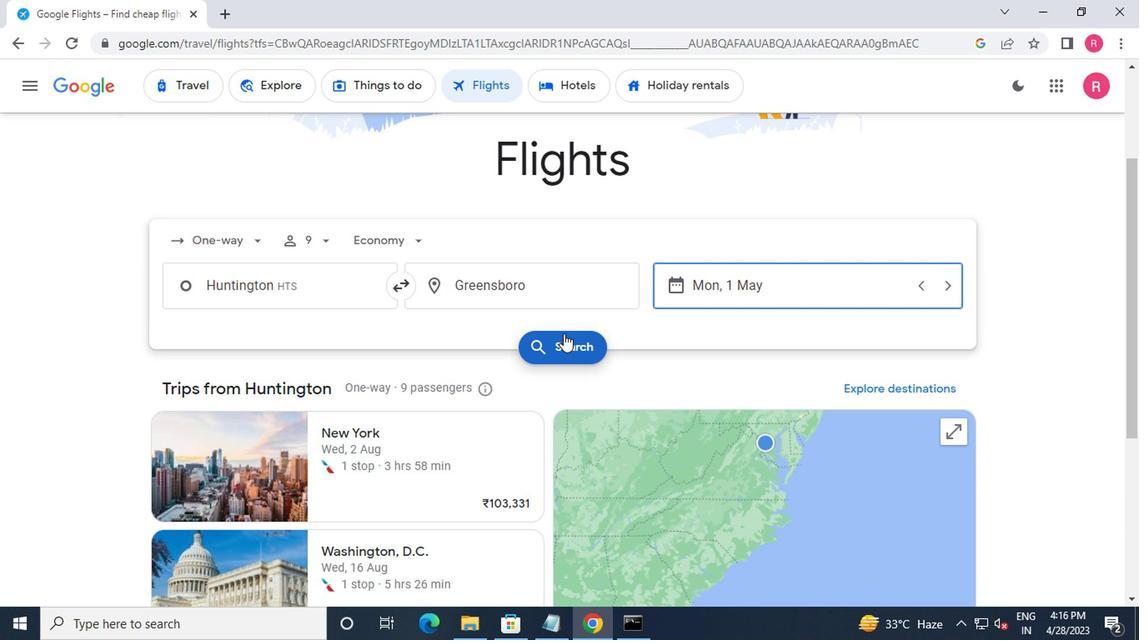 
Action: Mouse pressed left at (566, 325)
Screenshot: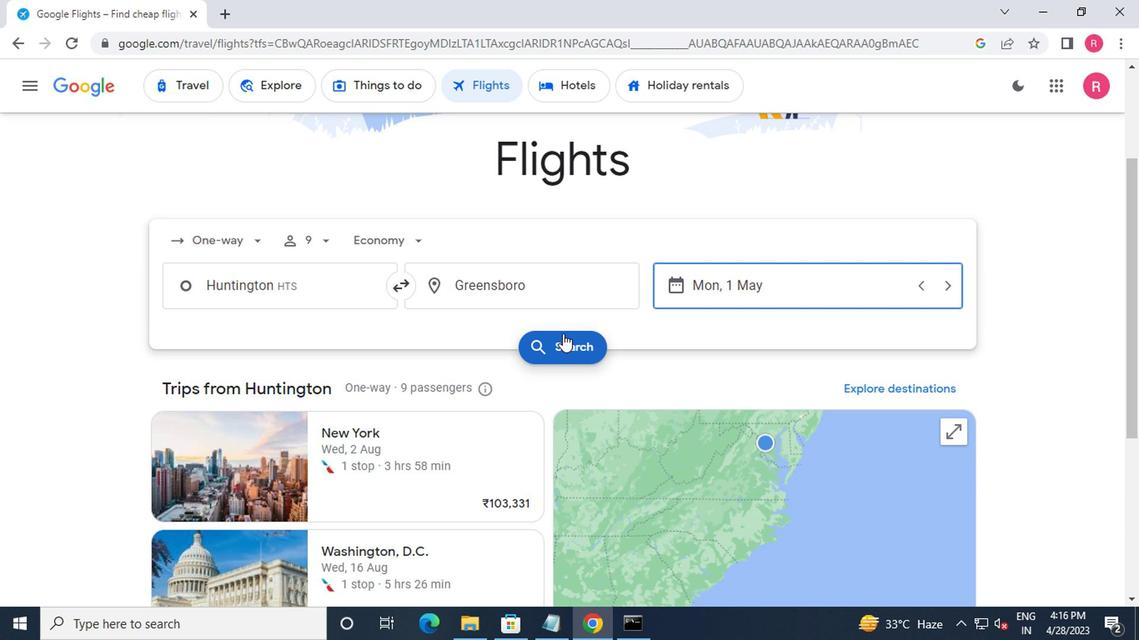 
Action: Mouse moved to (500, 336)
Screenshot: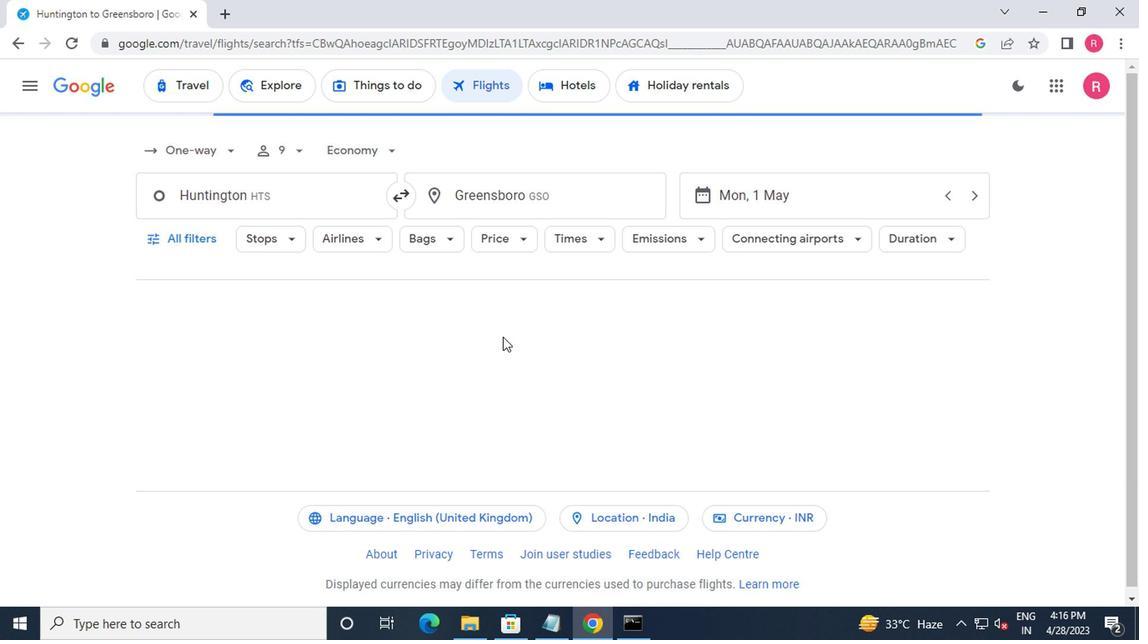 
Action: Mouse scrolled (500, 335) with delta (0, 0)
Screenshot: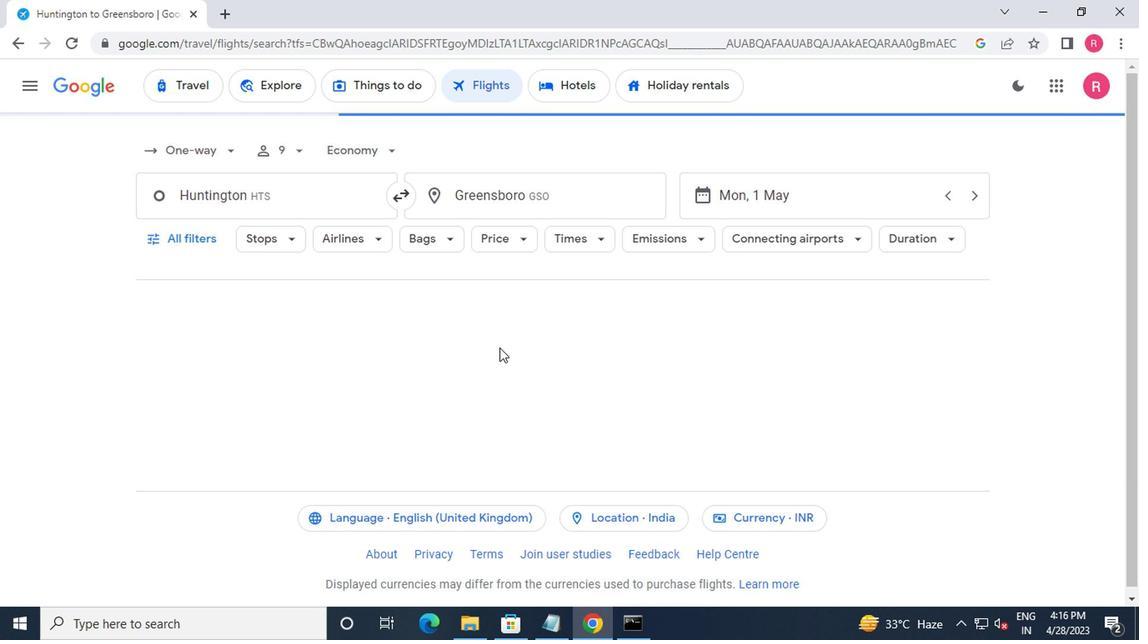 
Action: Mouse moved to (157, 224)
Screenshot: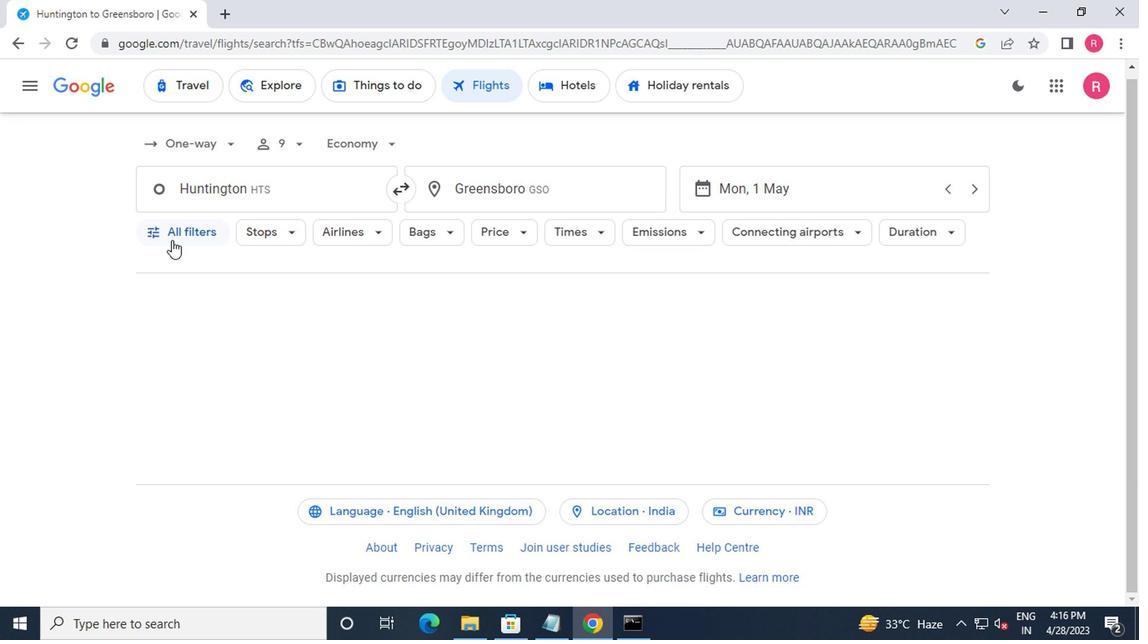 
Action: Mouse pressed left at (157, 224)
Screenshot: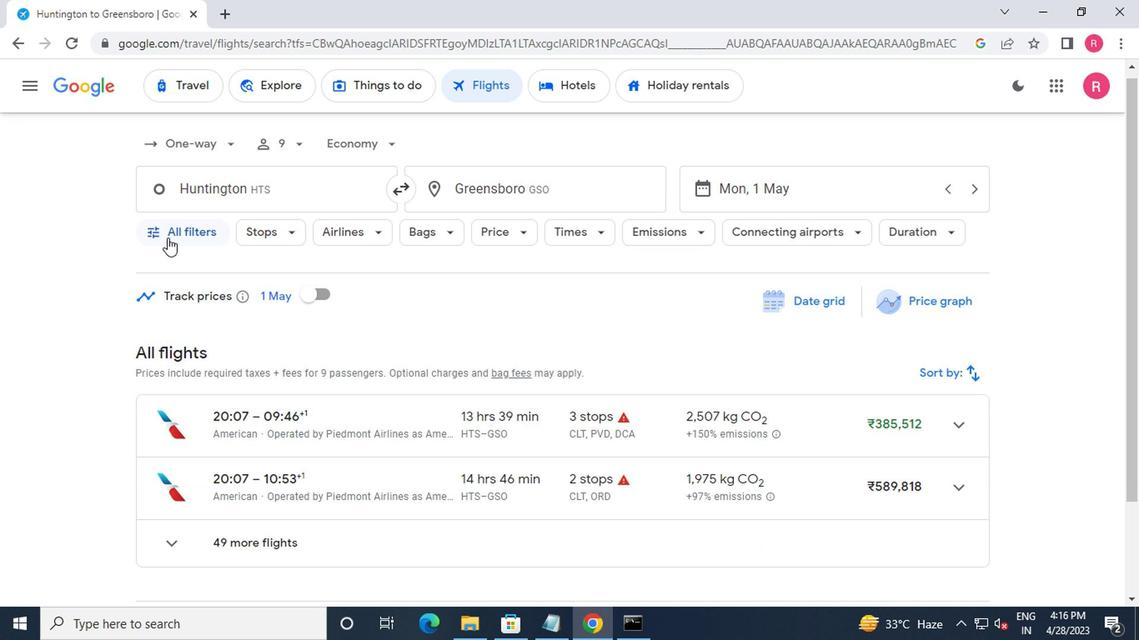 
Action: Mouse moved to (254, 335)
Screenshot: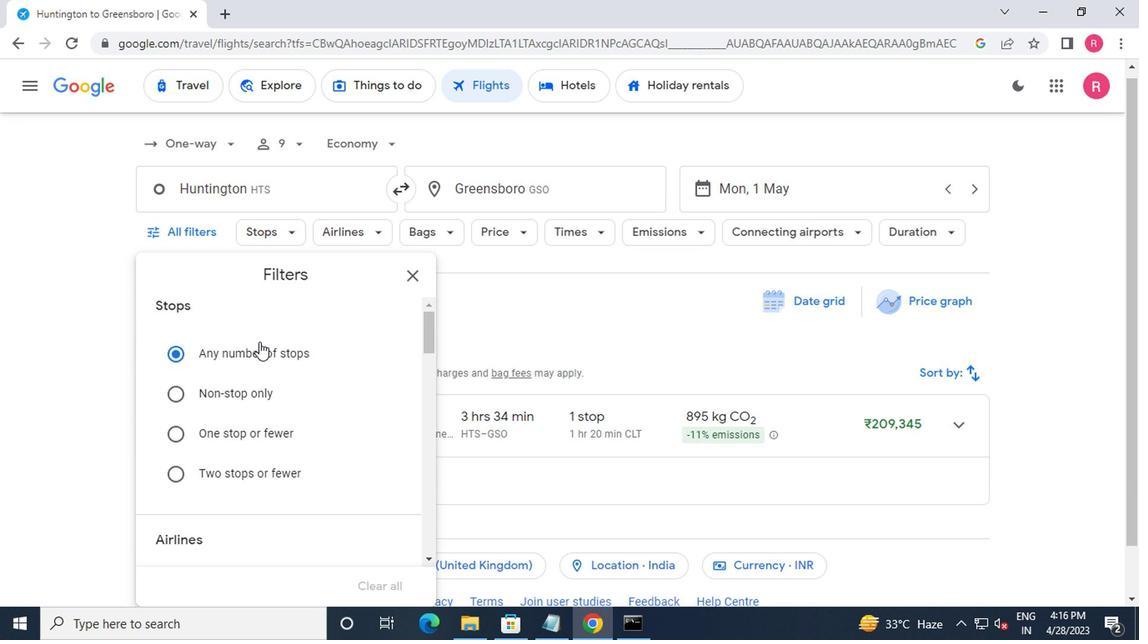 
Action: Mouse scrolled (254, 334) with delta (0, -1)
Screenshot: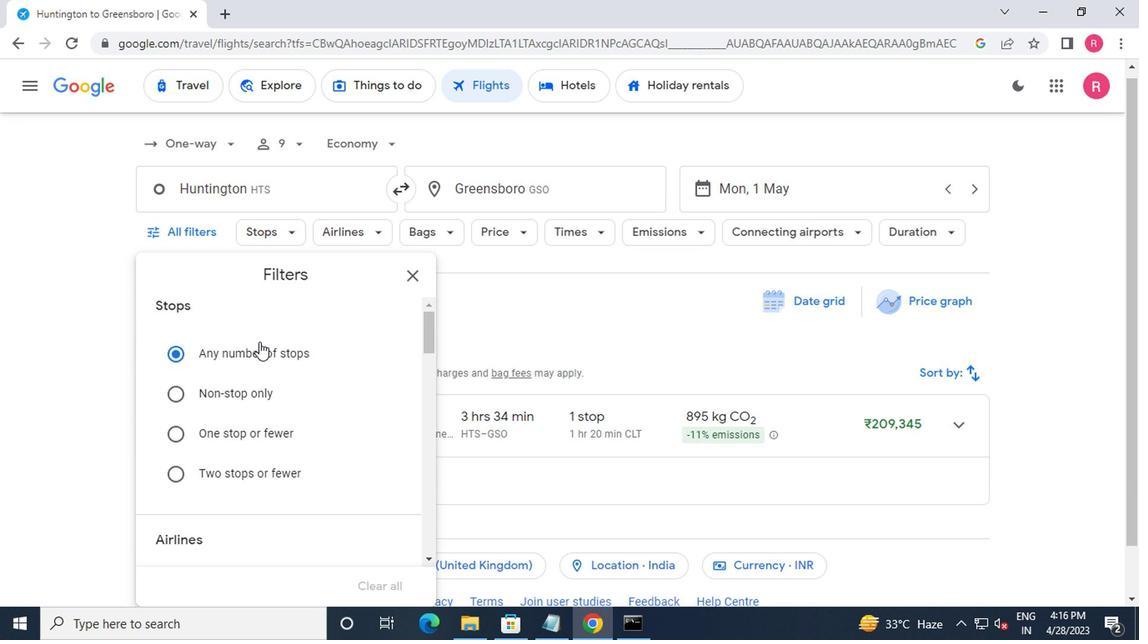
Action: Mouse moved to (255, 337)
Screenshot: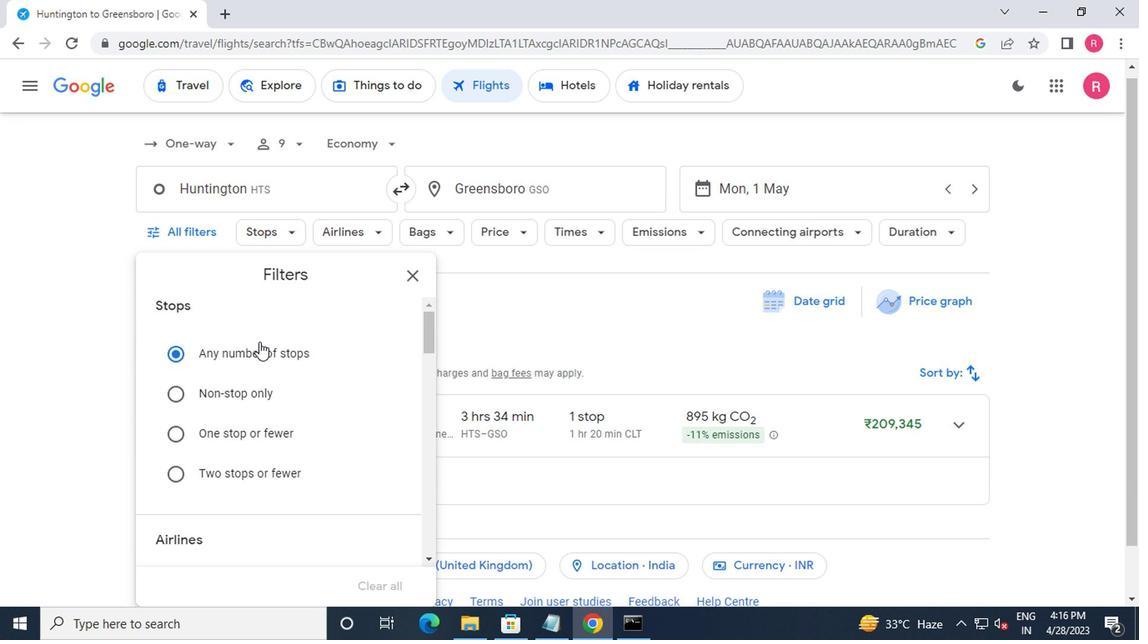 
Action: Mouse scrolled (255, 336) with delta (0, -1)
Screenshot: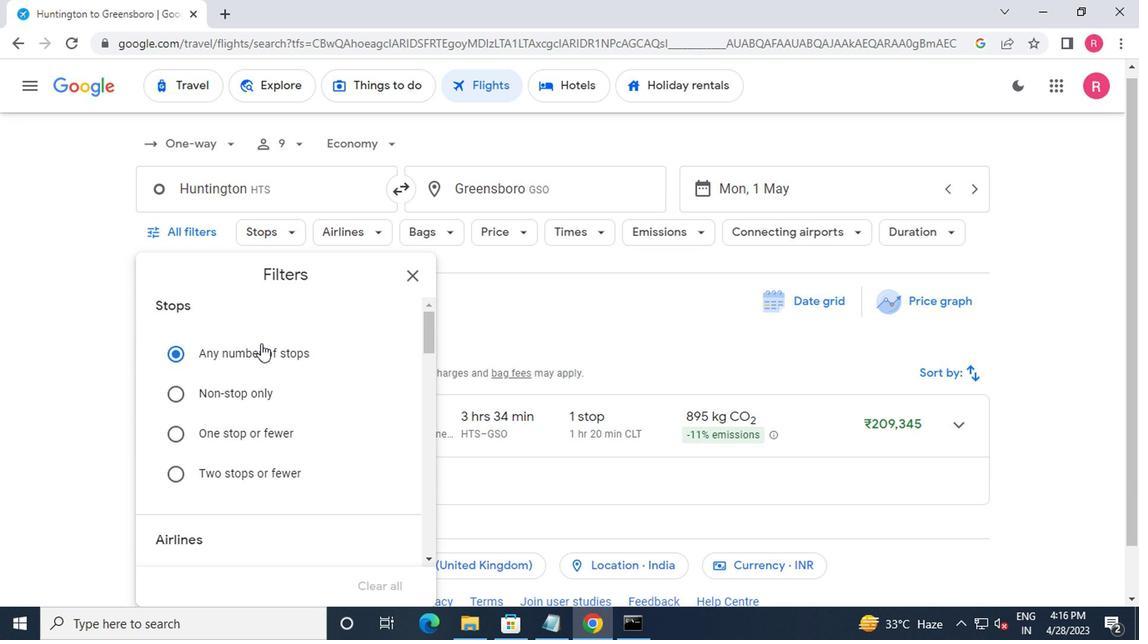 
Action: Mouse scrolled (255, 336) with delta (0, -1)
Screenshot: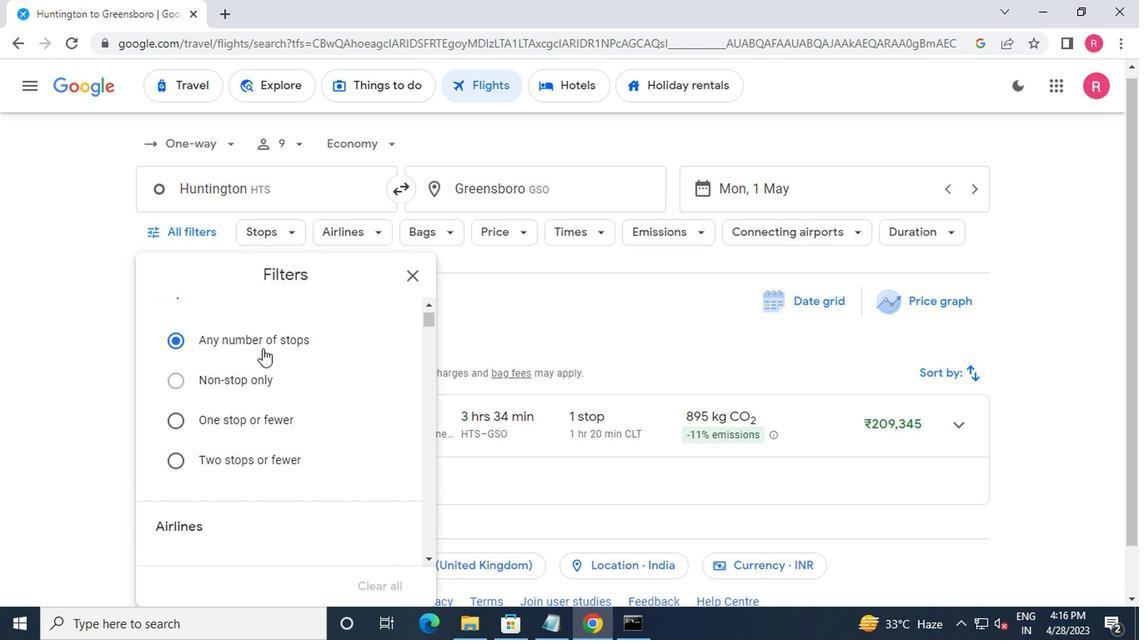 
Action: Mouse scrolled (255, 336) with delta (0, -1)
Screenshot: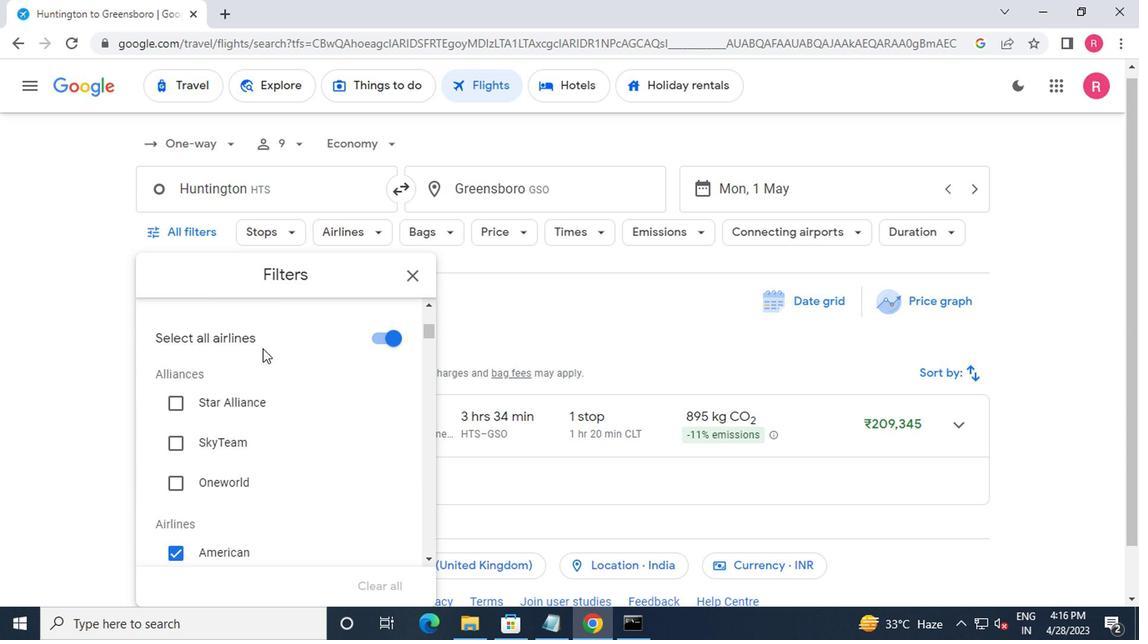 
Action: Mouse scrolled (255, 336) with delta (0, -1)
Screenshot: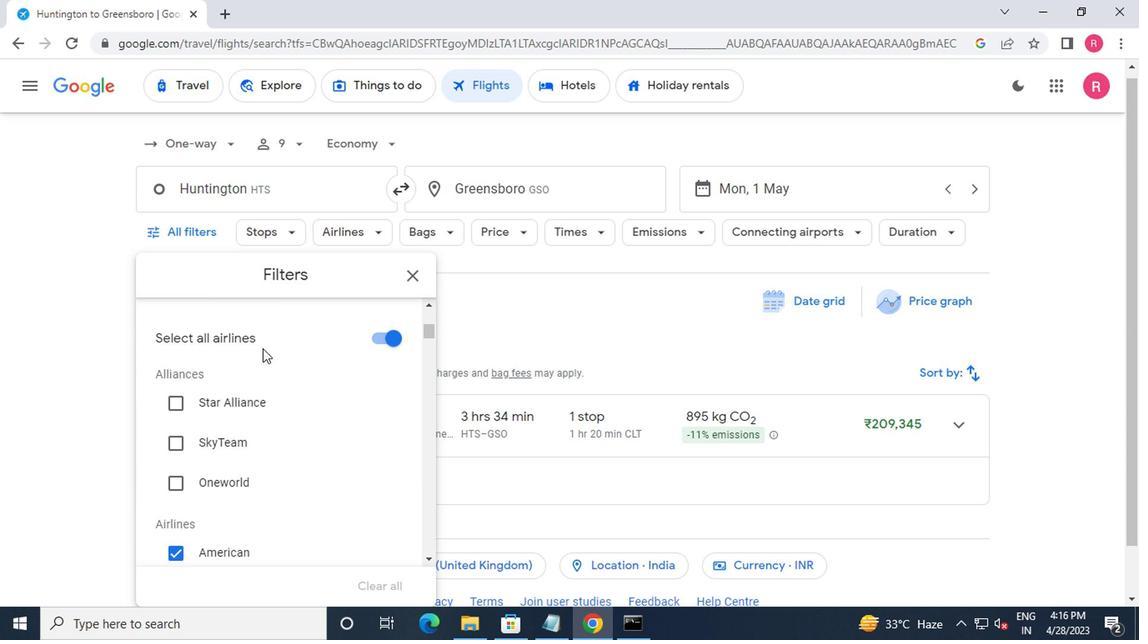 
Action: Mouse scrolled (255, 336) with delta (0, -1)
Screenshot: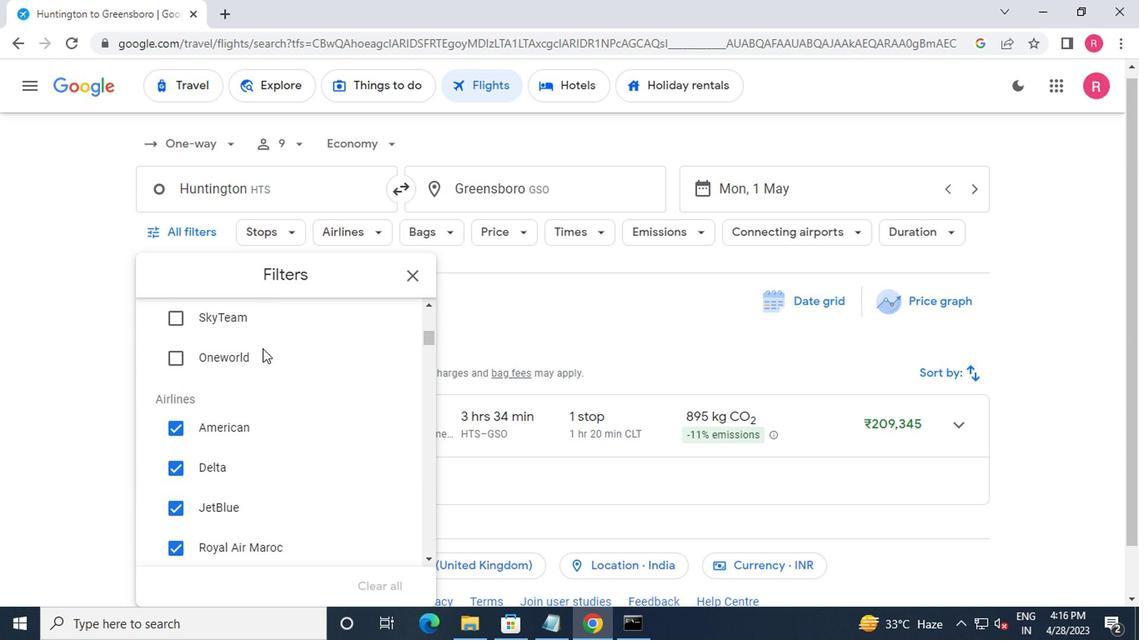 
Action: Mouse moved to (353, 452)
Screenshot: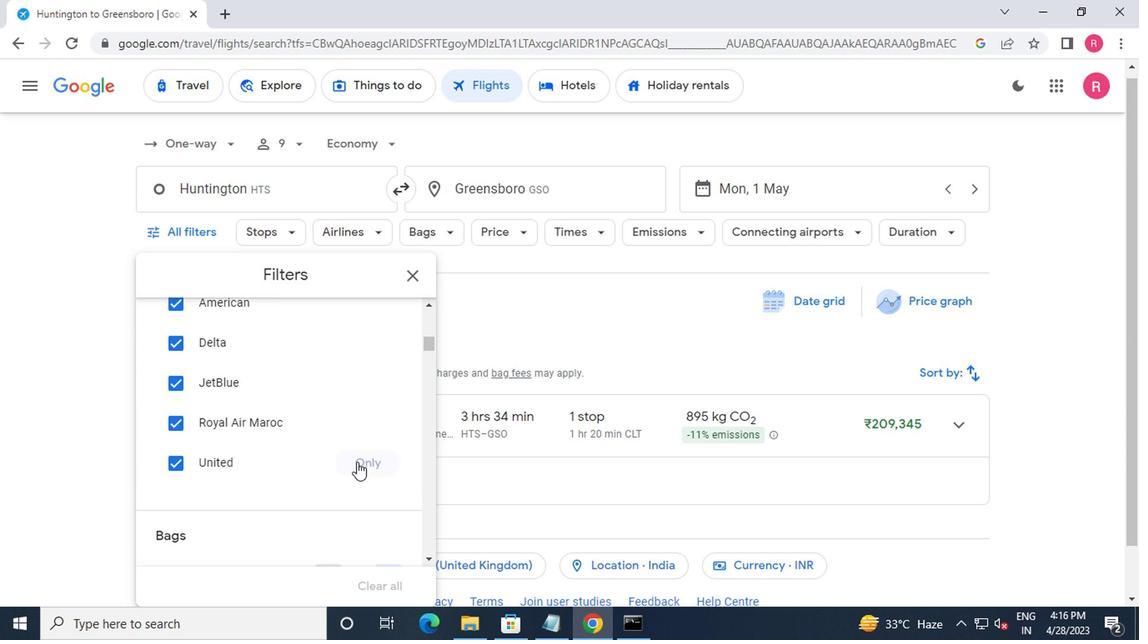 
Action: Mouse pressed left at (353, 452)
Screenshot: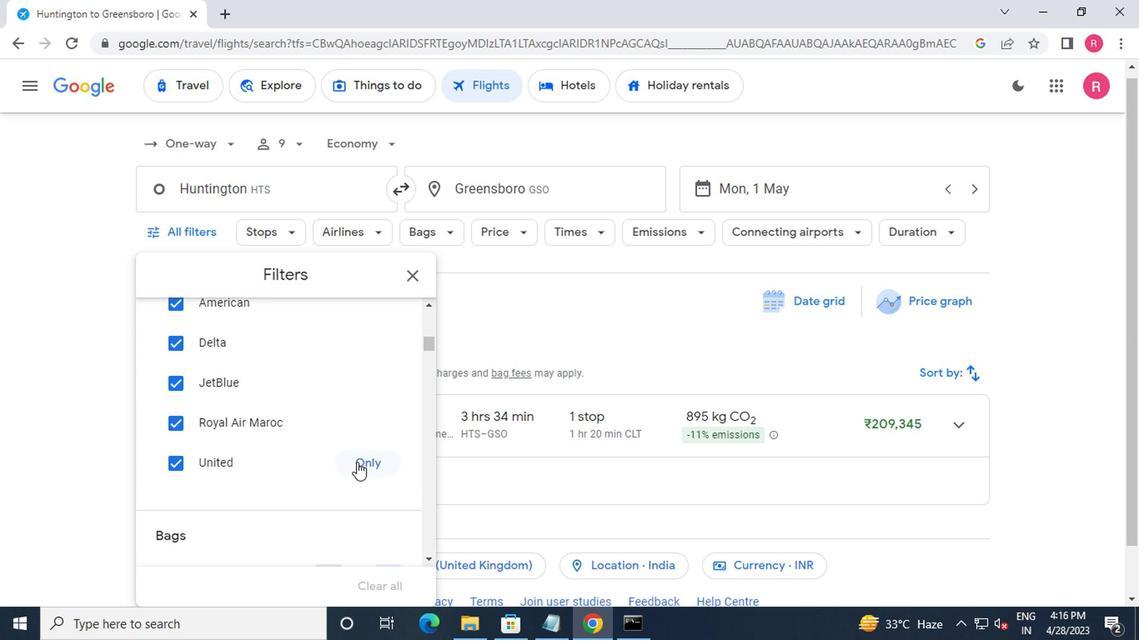 
Action: Mouse moved to (353, 454)
Screenshot: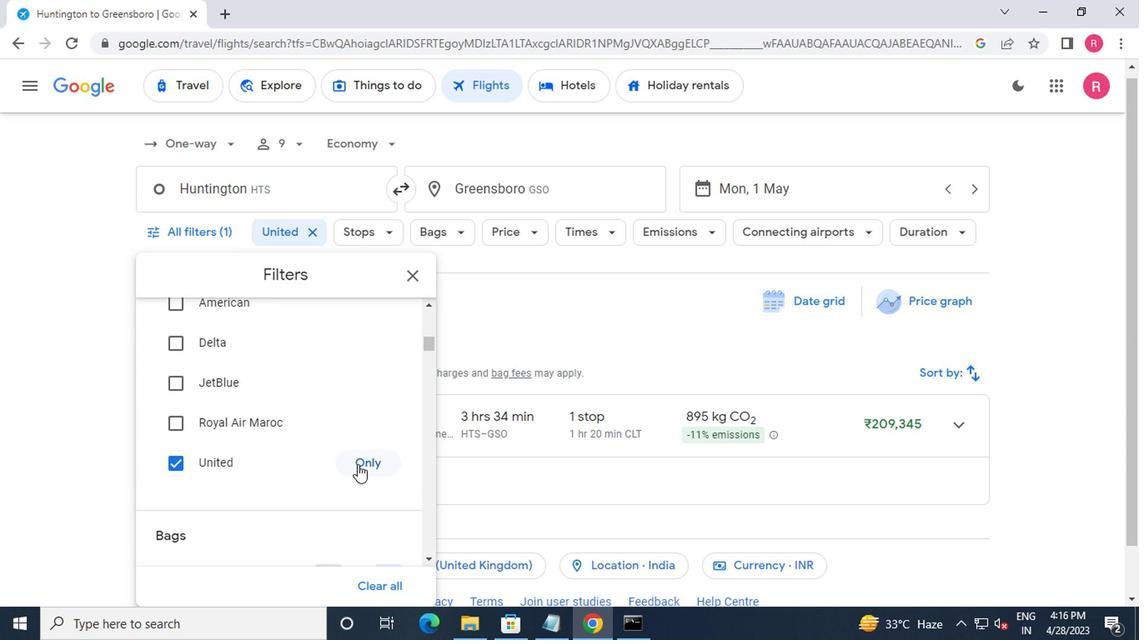 
Action: Mouse scrolled (353, 453) with delta (0, 0)
Screenshot: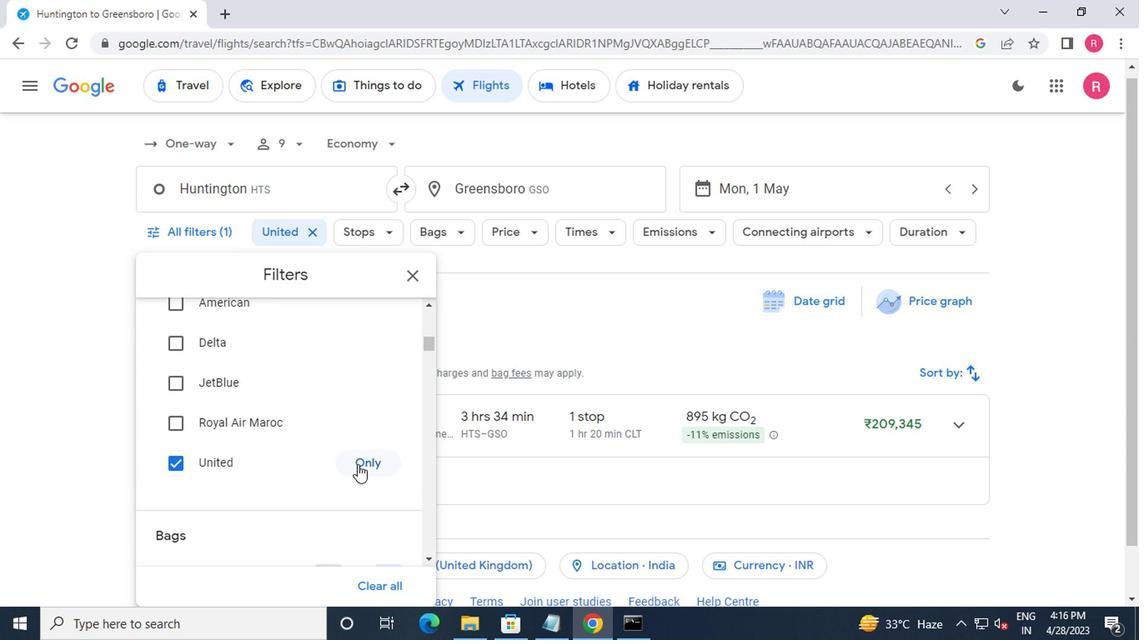 
Action: Mouse scrolled (353, 453) with delta (0, 0)
Screenshot: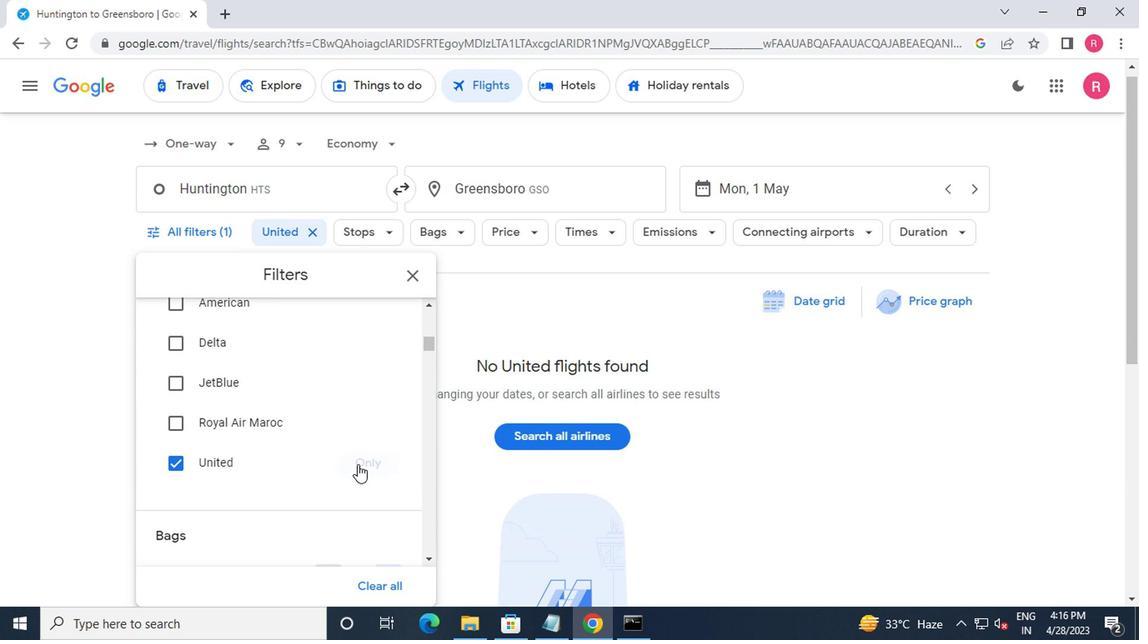 
Action: Mouse scrolled (353, 453) with delta (0, 0)
Screenshot: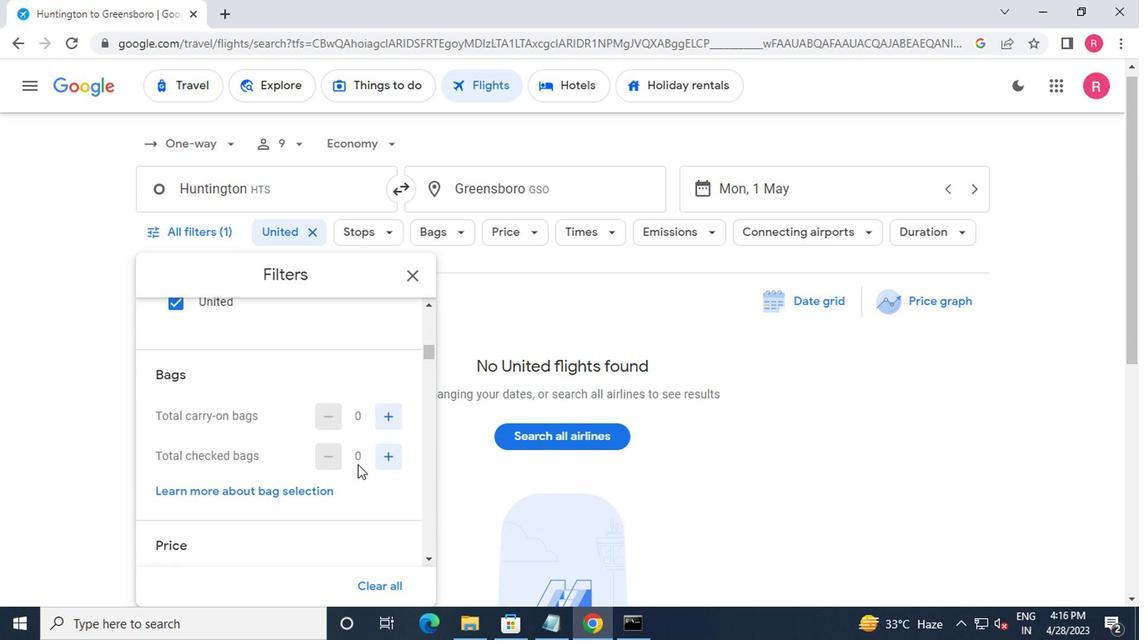 
Action: Mouse moved to (354, 432)
Screenshot: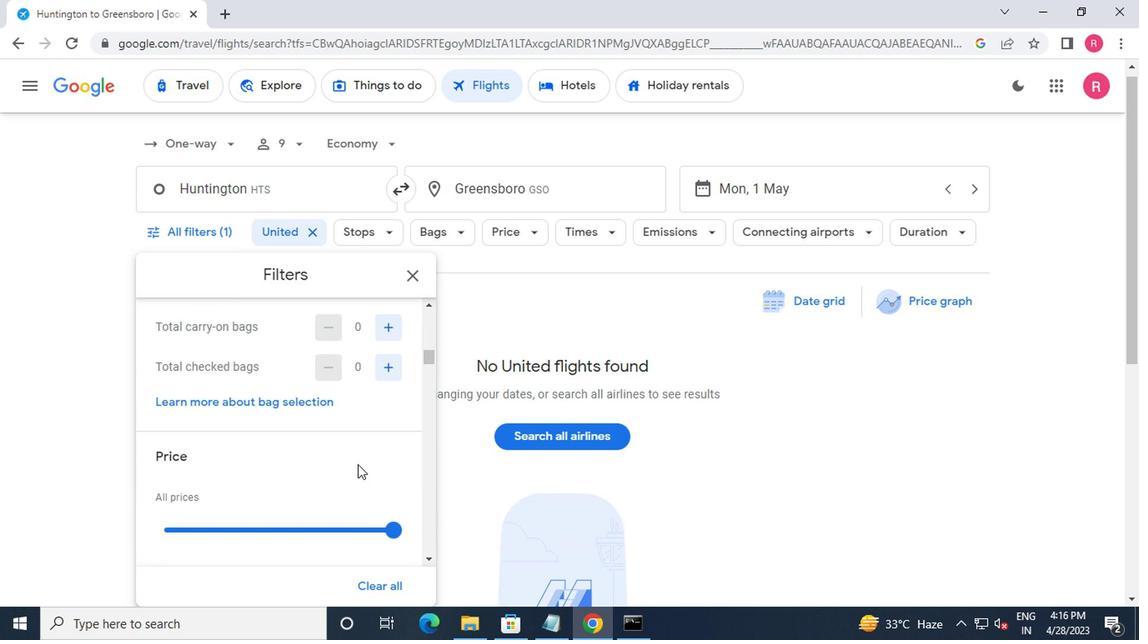 
Action: Mouse scrolled (354, 432) with delta (0, 0)
Screenshot: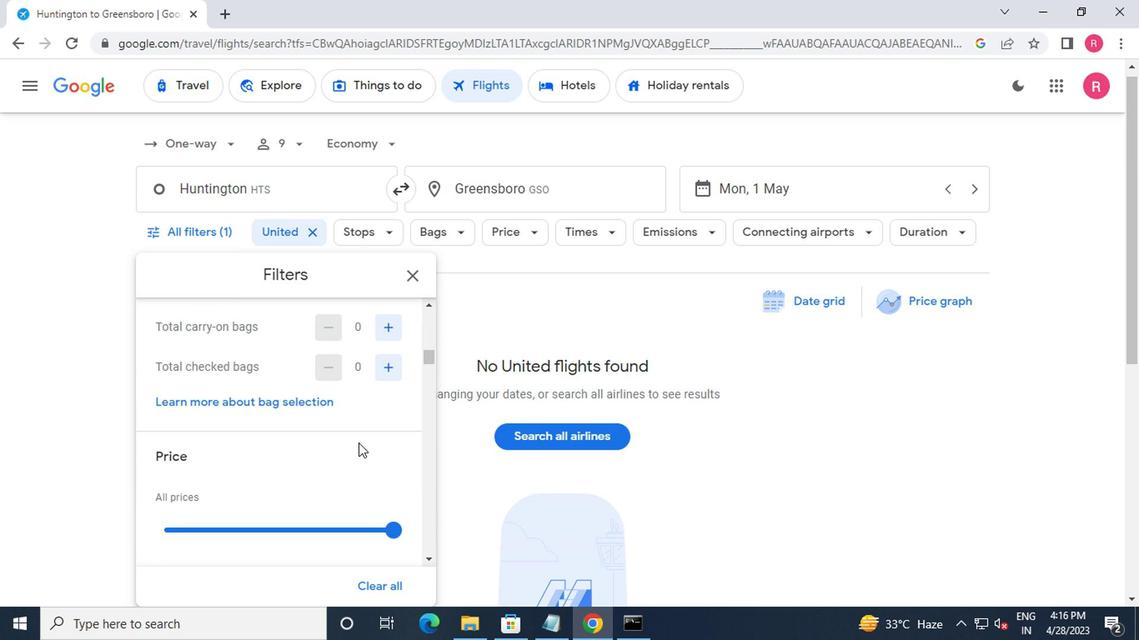 
Action: Mouse moved to (374, 396)
Screenshot: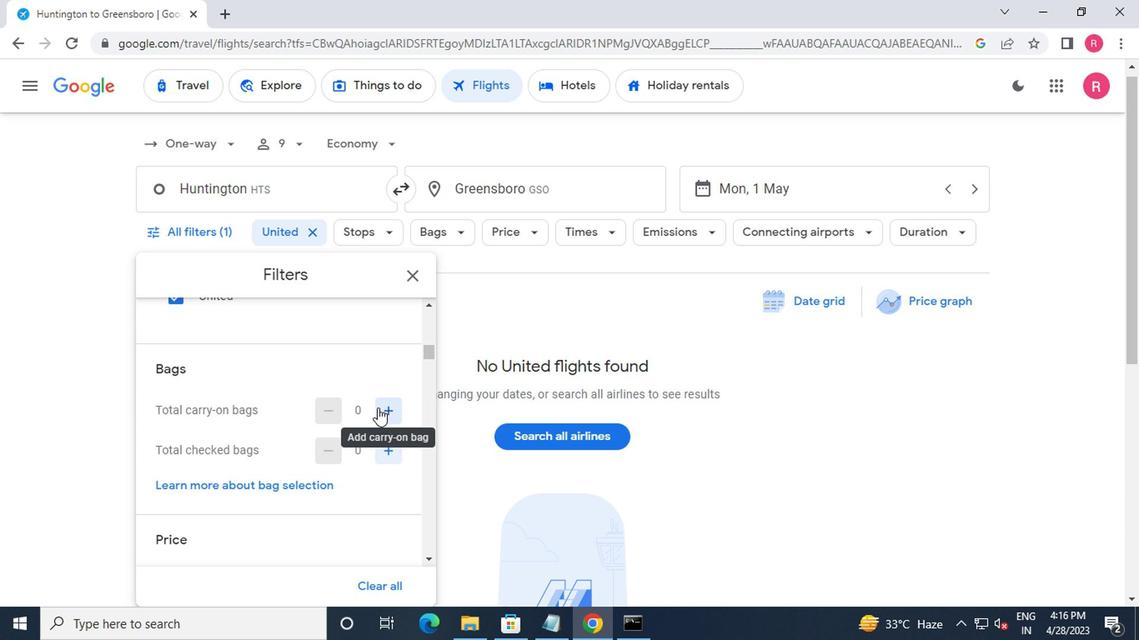 
Action: Mouse pressed left at (374, 396)
Screenshot: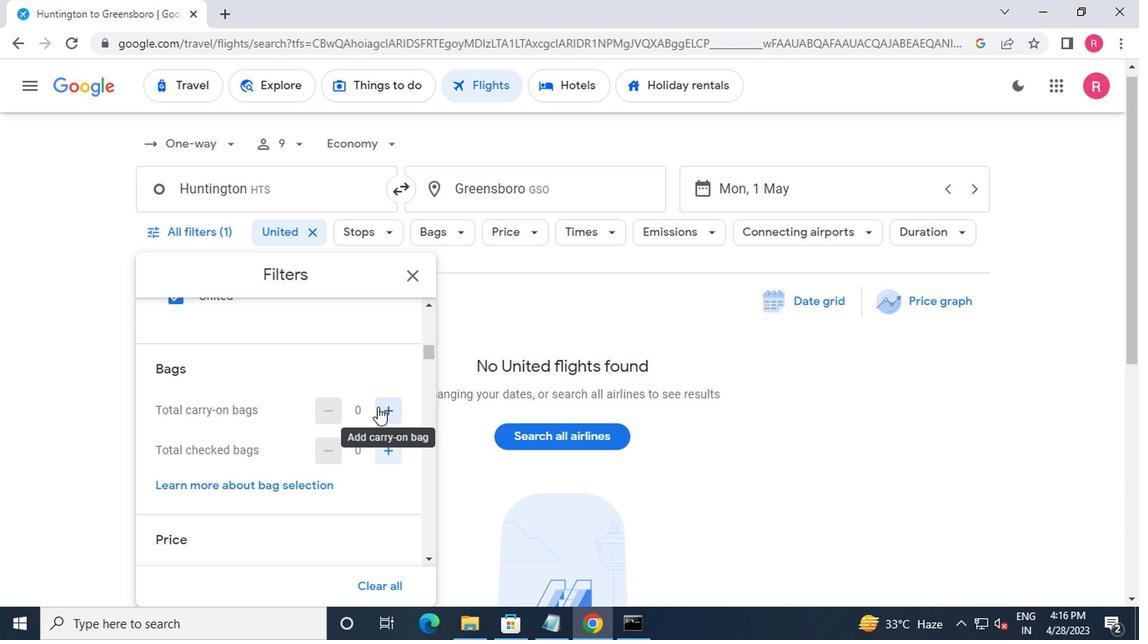 
Action: Mouse moved to (378, 398)
Screenshot: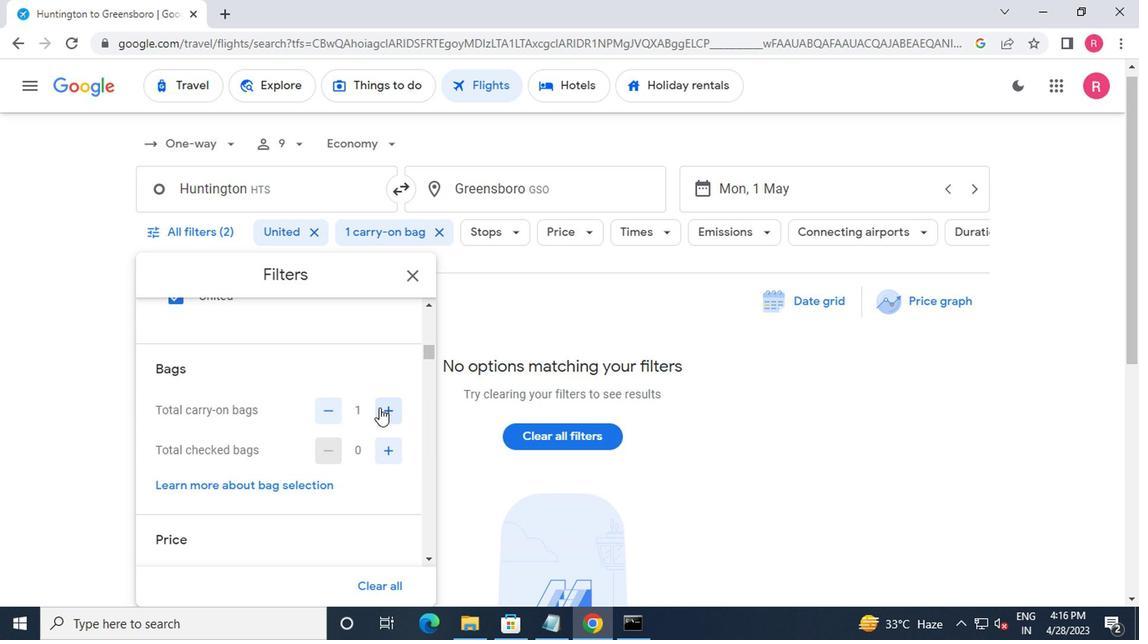
Action: Mouse scrolled (378, 397) with delta (0, 0)
Screenshot: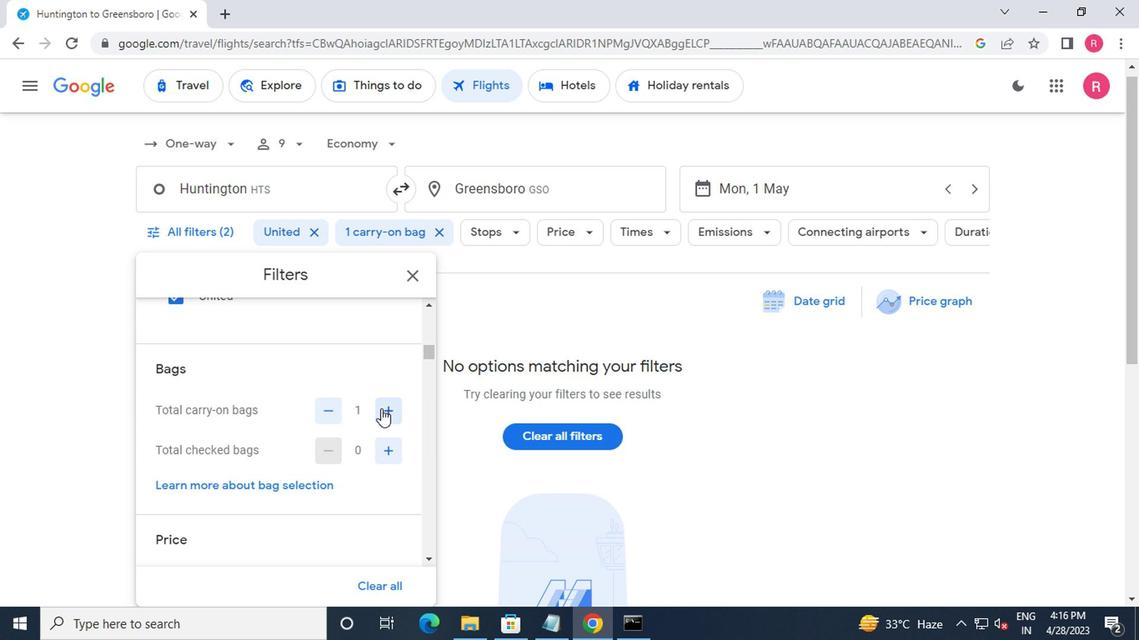 
Action: Mouse moved to (379, 398)
Screenshot: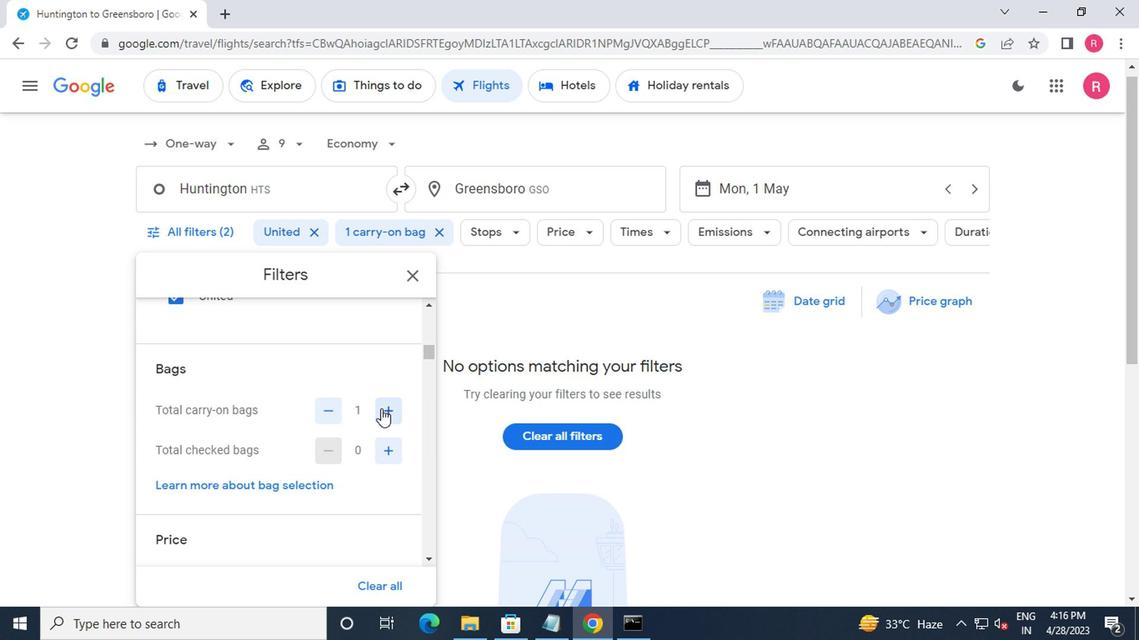 
Action: Mouse scrolled (379, 397) with delta (0, 0)
Screenshot: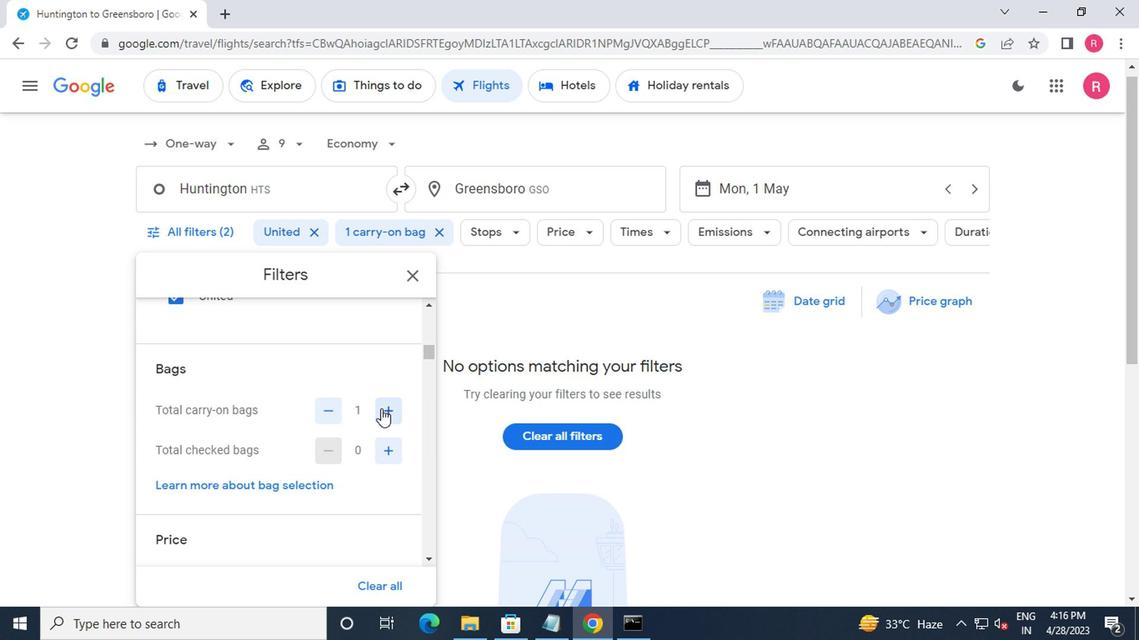 
Action: Mouse moved to (381, 432)
Screenshot: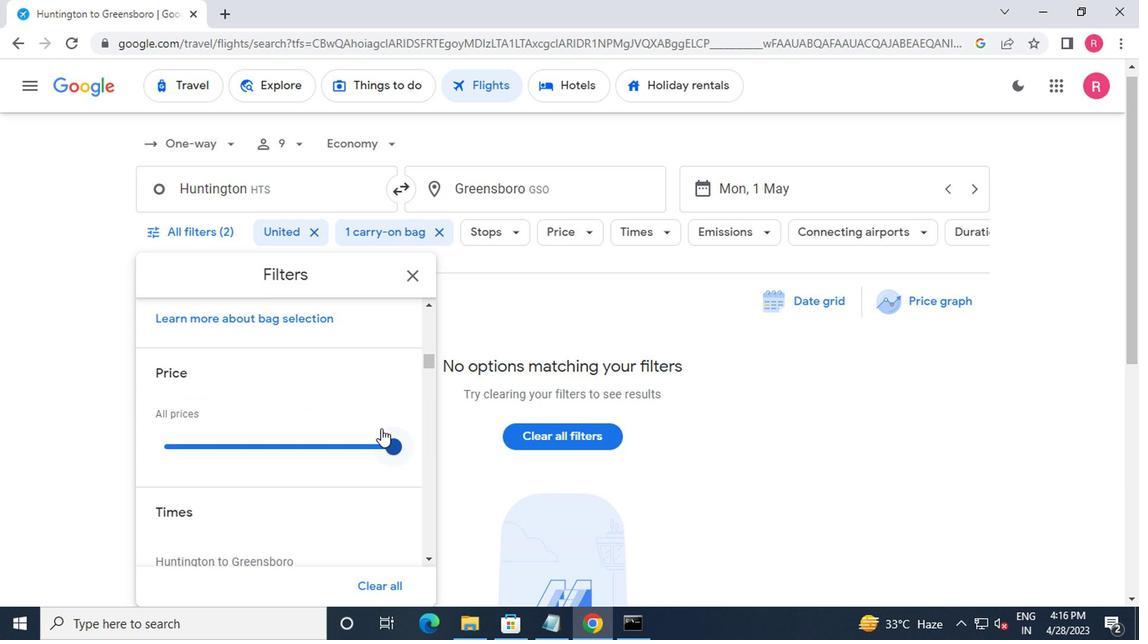
Action: Mouse pressed left at (381, 432)
Screenshot: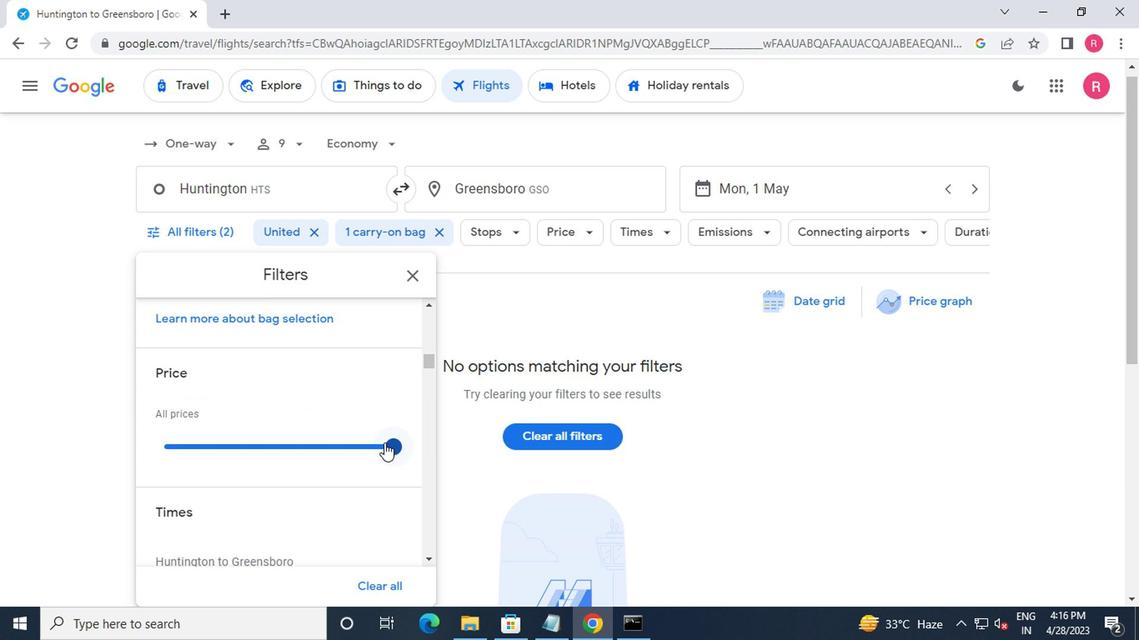 
Action: Mouse moved to (56, 445)
Screenshot: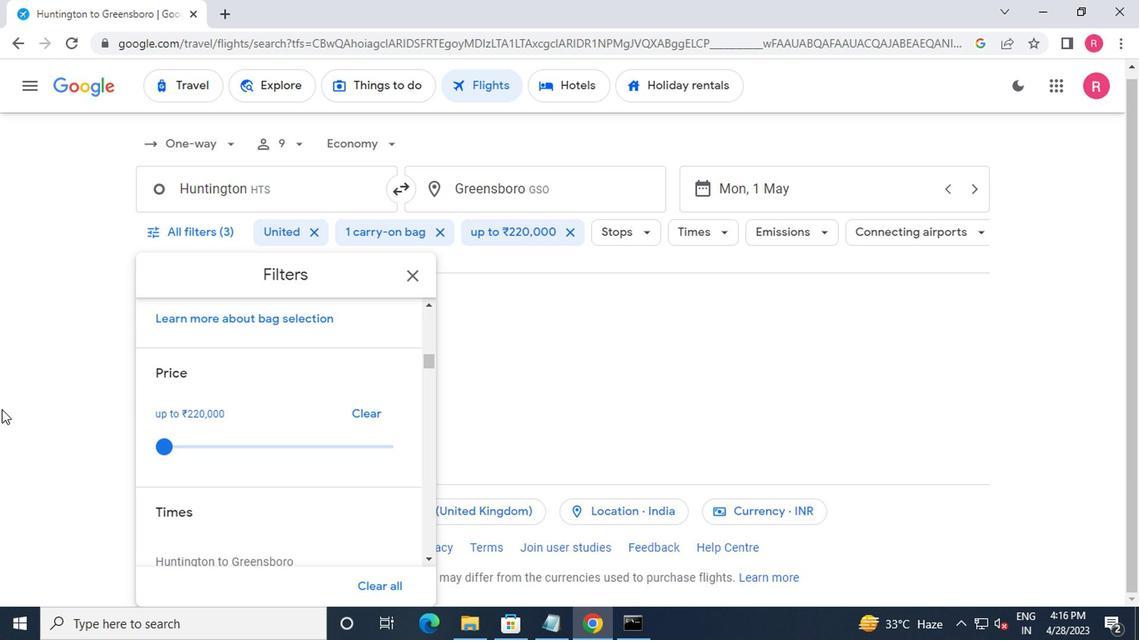 
Action: Mouse scrolled (56, 444) with delta (0, 0)
Screenshot: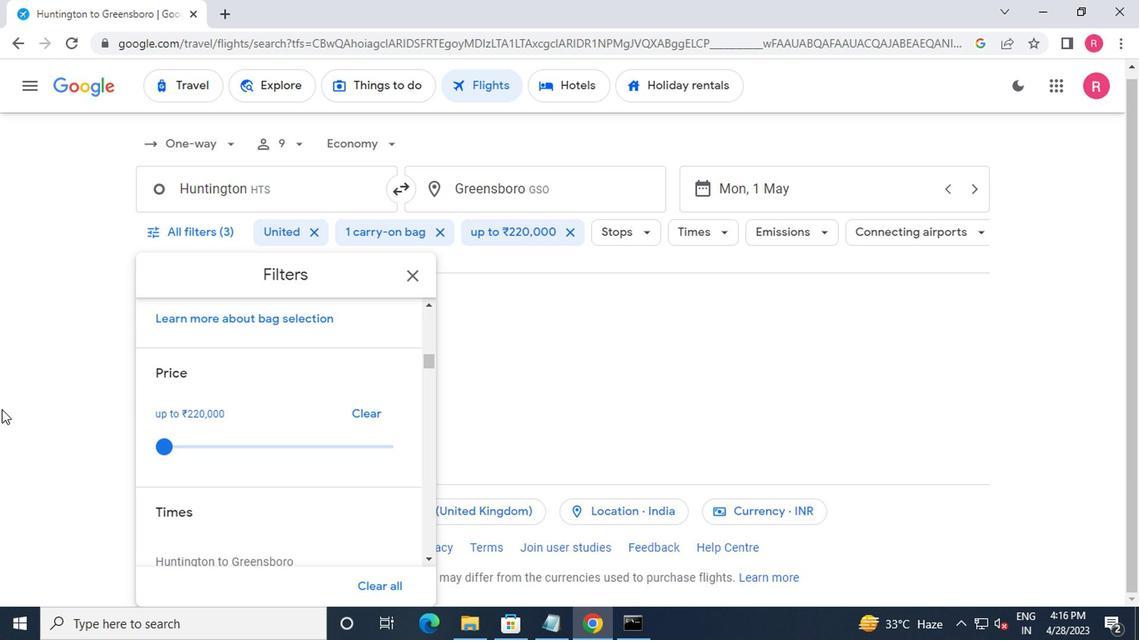 
Action: Mouse moved to (125, 474)
Screenshot: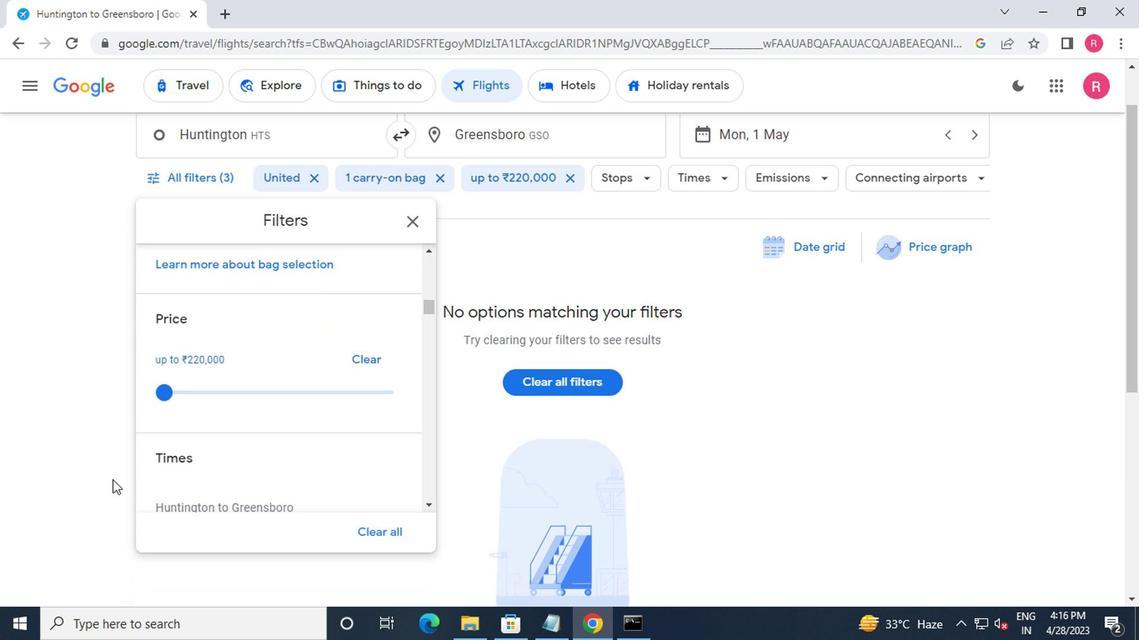 
Action: Mouse scrolled (125, 474) with delta (0, 0)
Screenshot: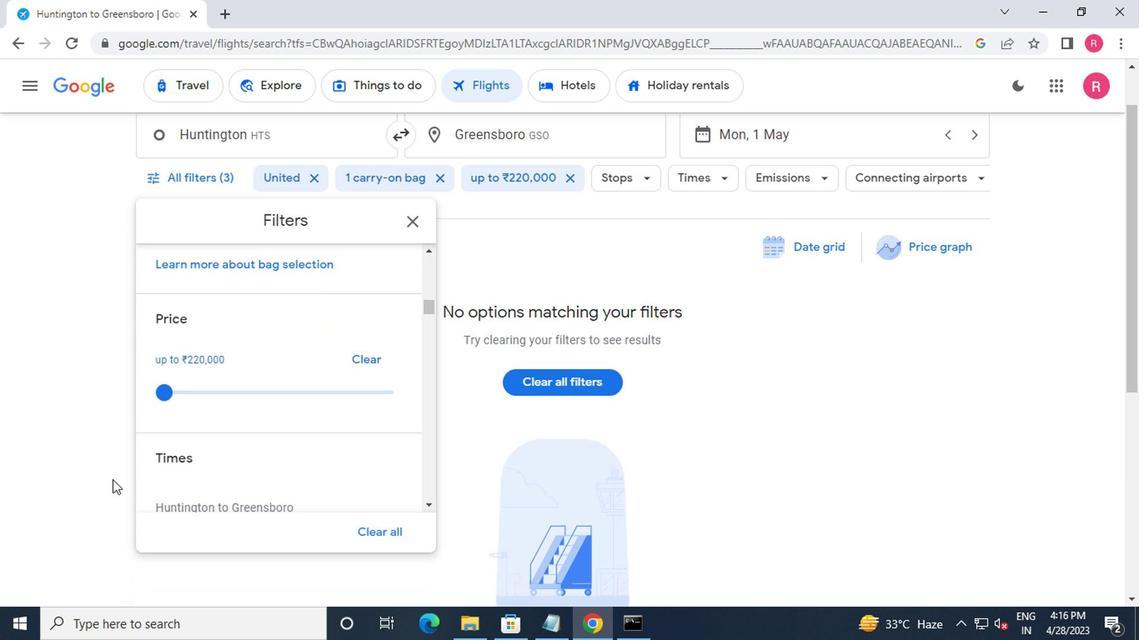 
Action: Mouse moved to (192, 346)
Screenshot: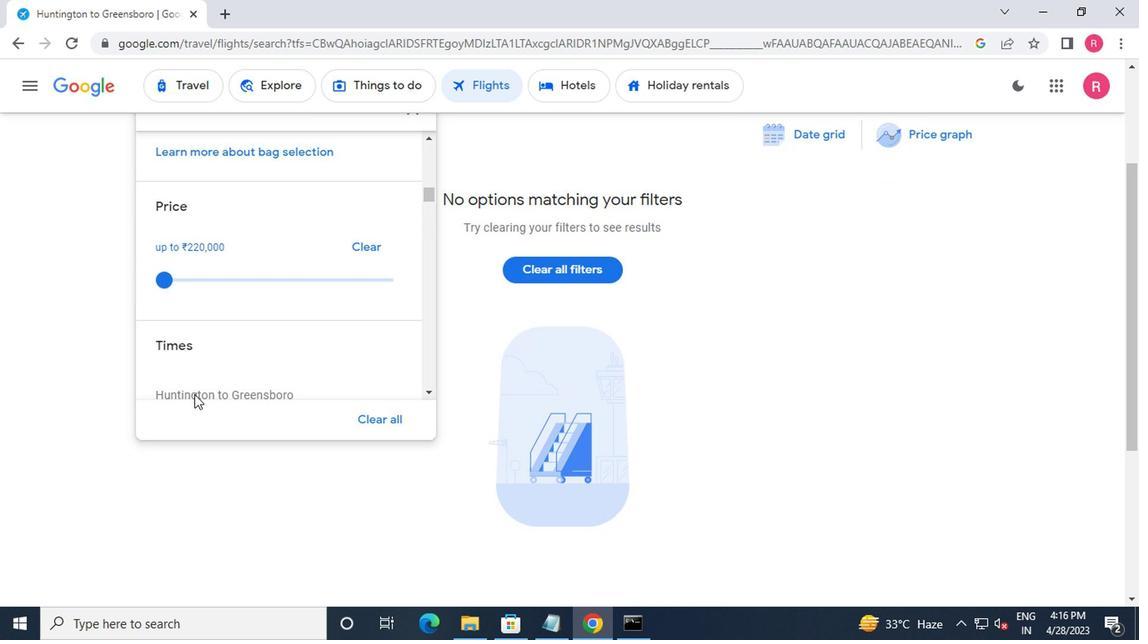 
Action: Mouse scrolled (192, 345) with delta (0, 0)
Screenshot: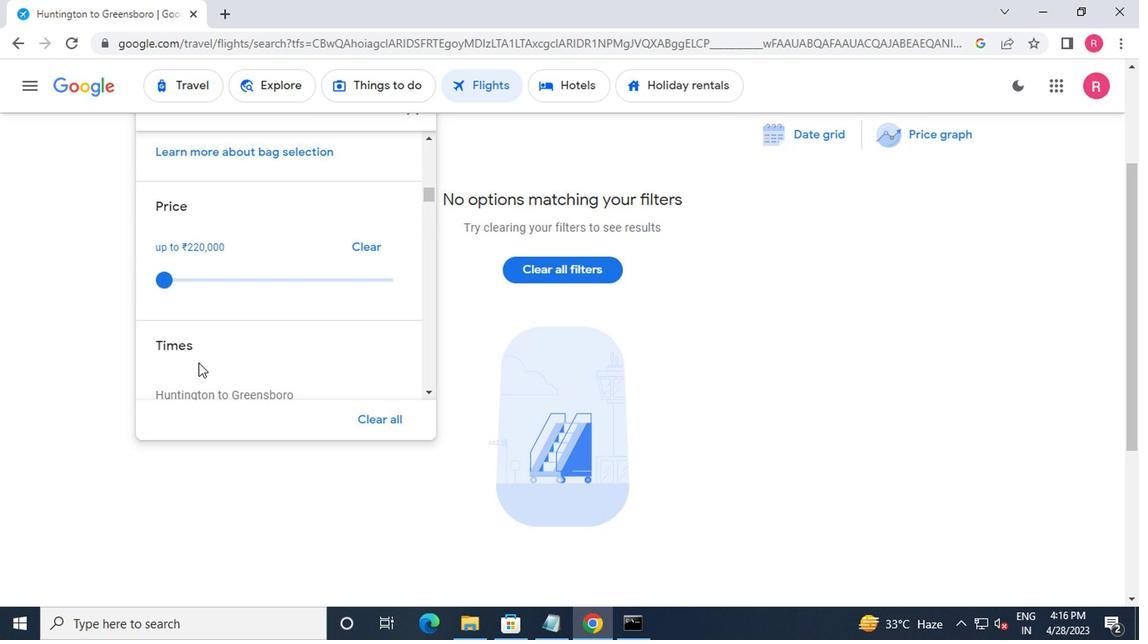 
Action: Mouse moved to (193, 346)
Screenshot: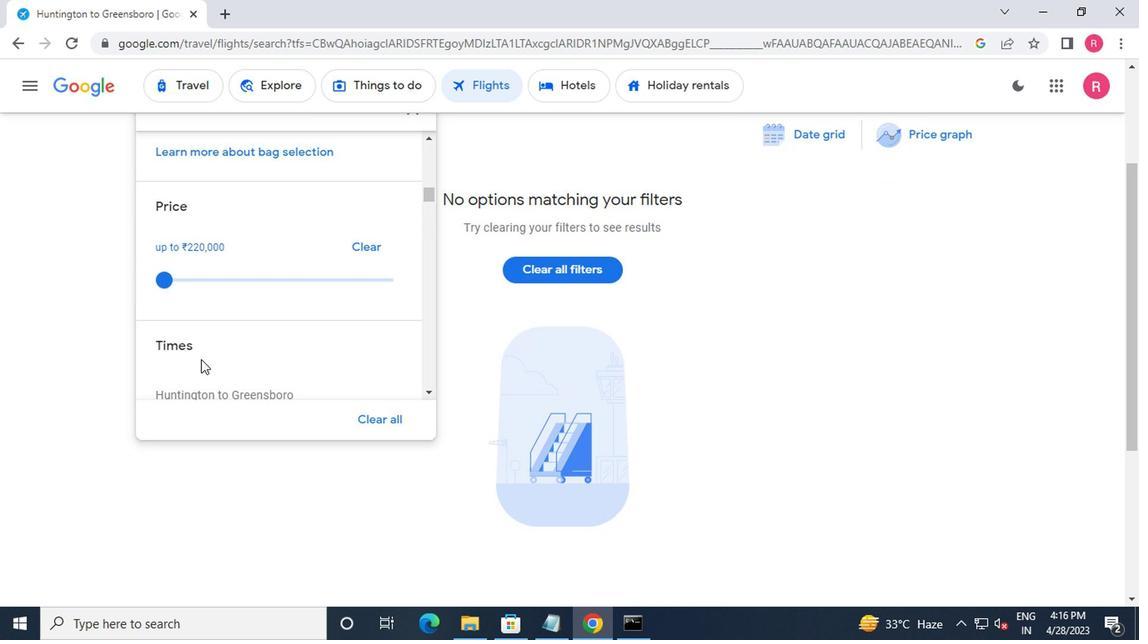 
Action: Mouse scrolled (193, 345) with delta (0, 0)
Screenshot: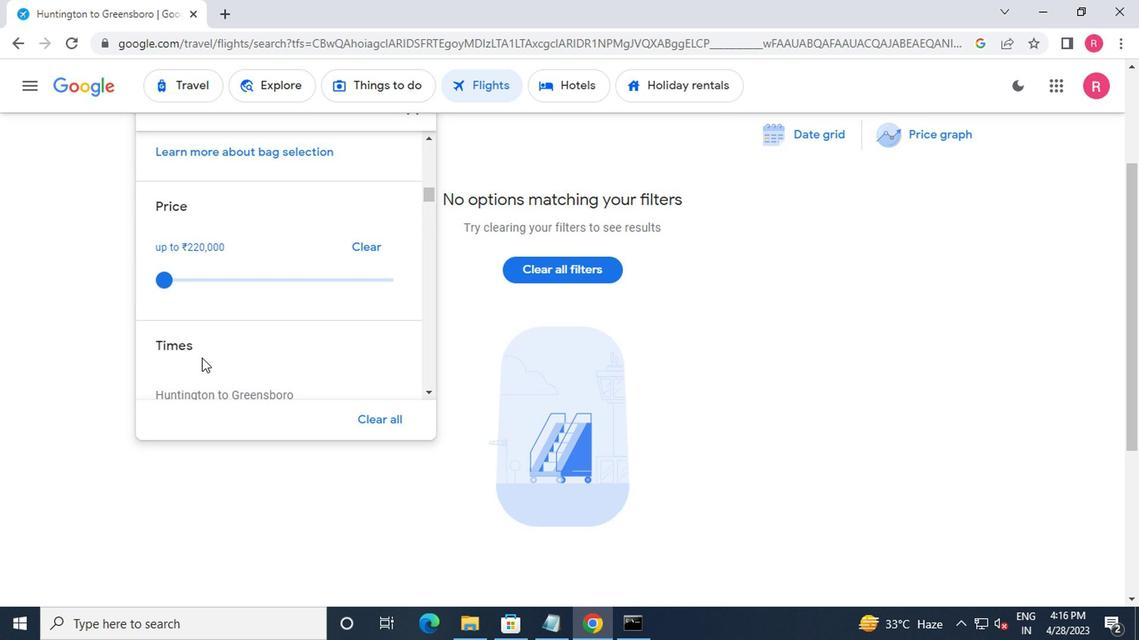 
Action: Mouse moved to (156, 297)
Screenshot: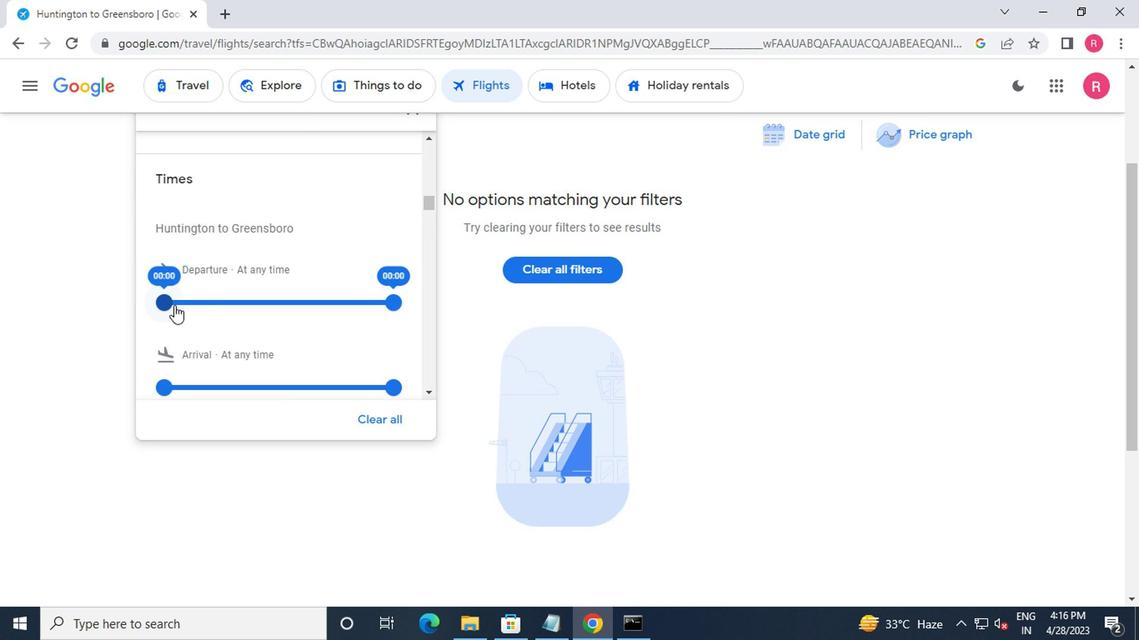 
Action: Mouse pressed left at (156, 297)
Screenshot: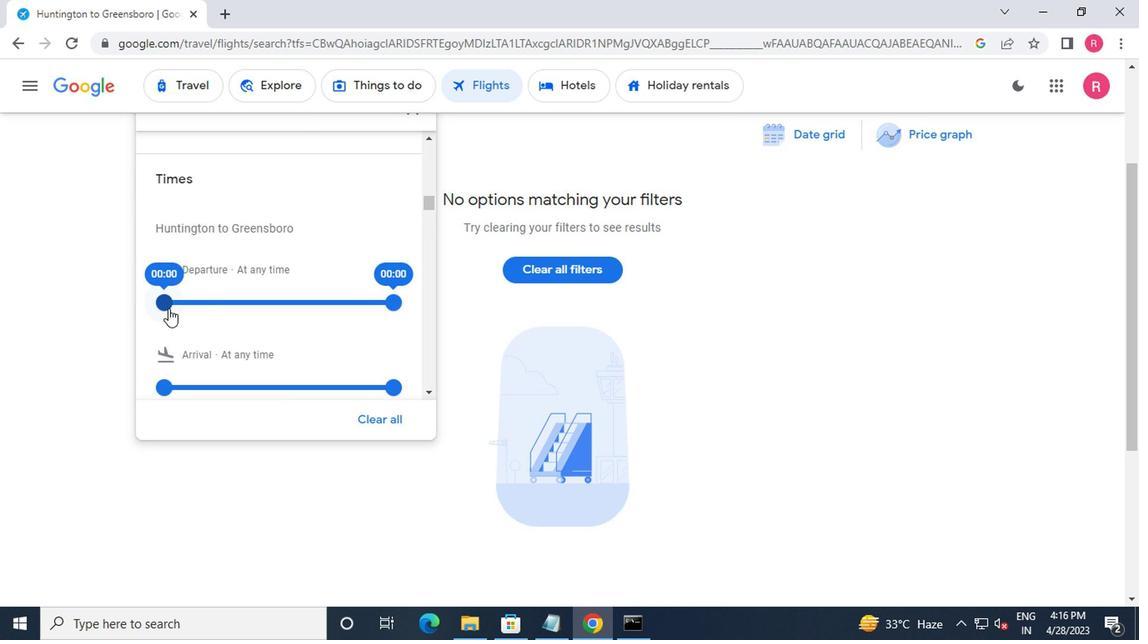 
Action: Mouse moved to (388, 293)
Screenshot: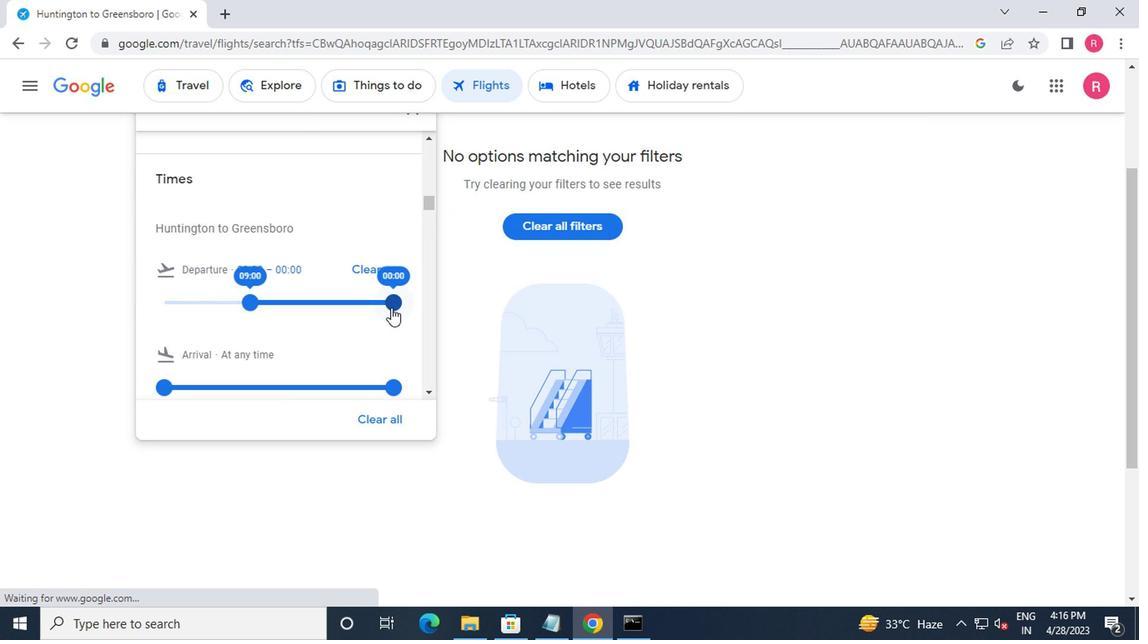 
Action: Mouse pressed left at (388, 293)
Screenshot: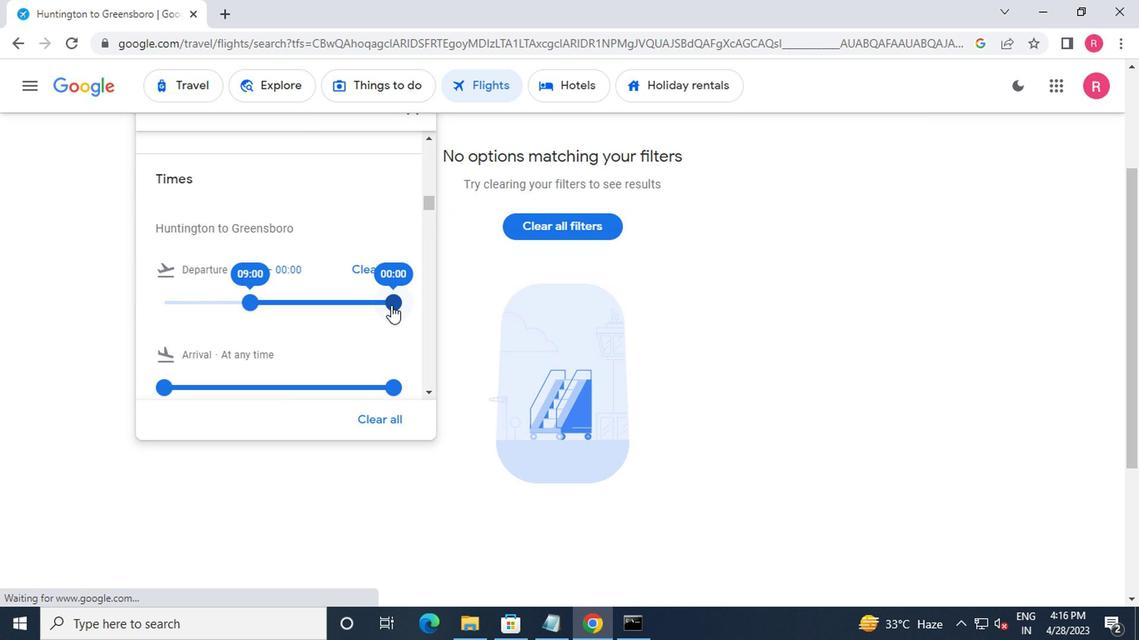 
Action: Mouse moved to (300, 307)
Screenshot: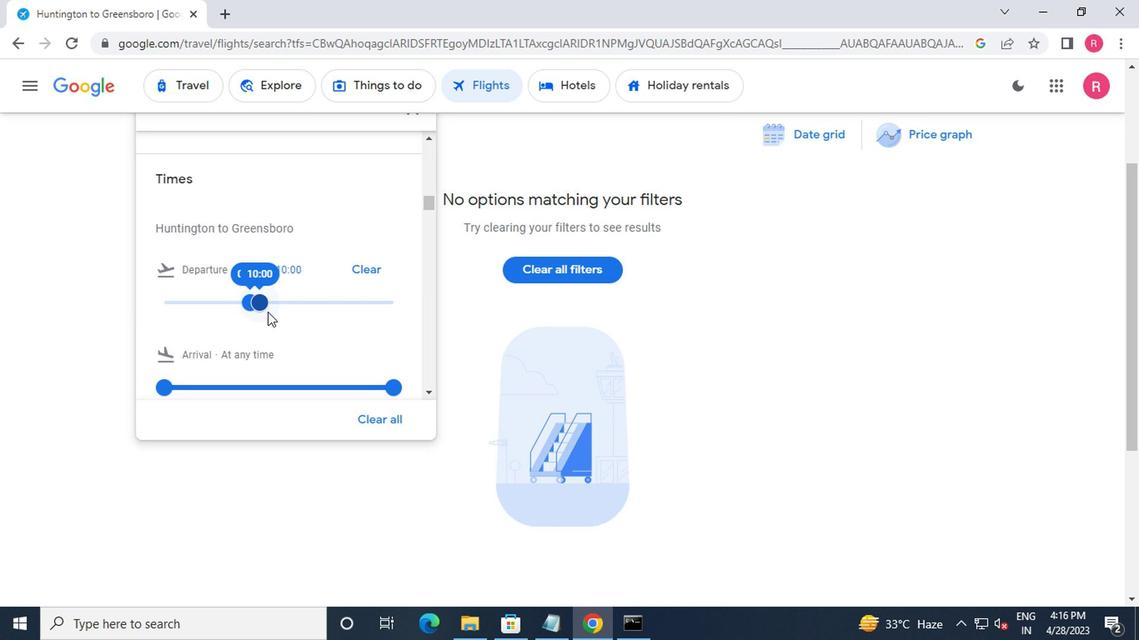 
Action: Mouse scrolled (300, 308) with delta (0, 0)
Screenshot: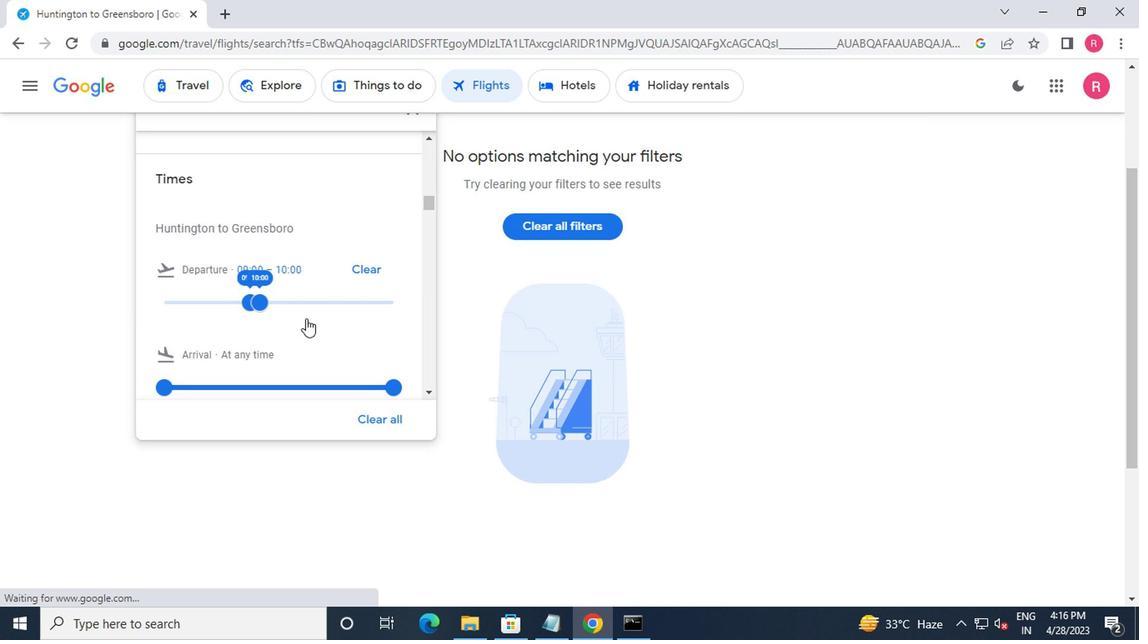 
Action: Mouse scrolled (300, 308) with delta (0, 0)
Screenshot: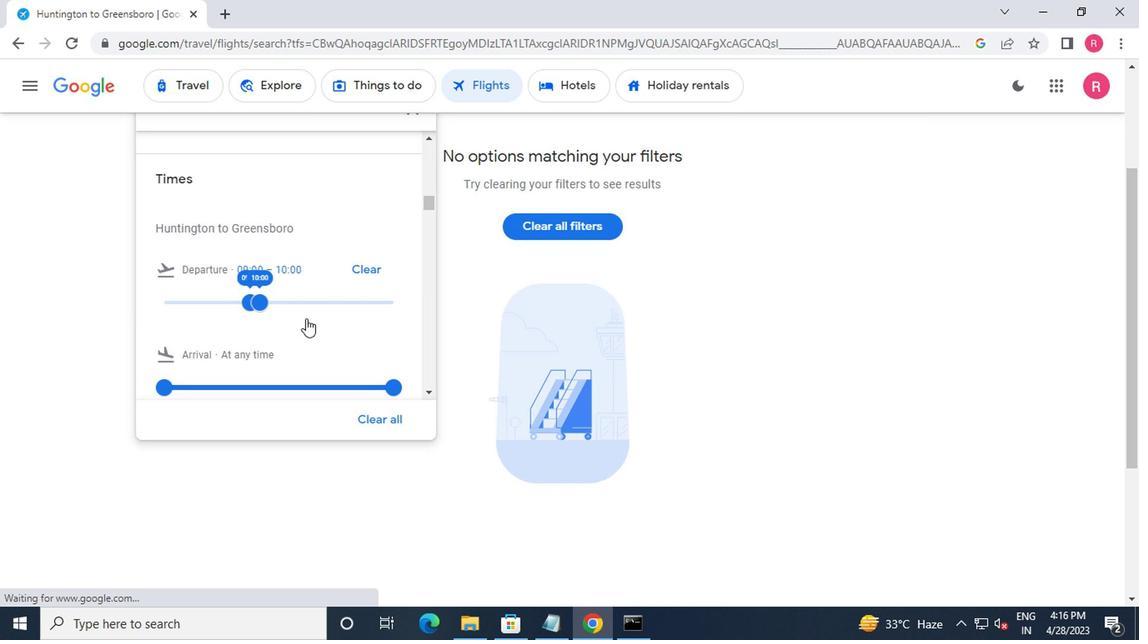 
Action: Mouse scrolled (300, 308) with delta (0, 0)
Screenshot: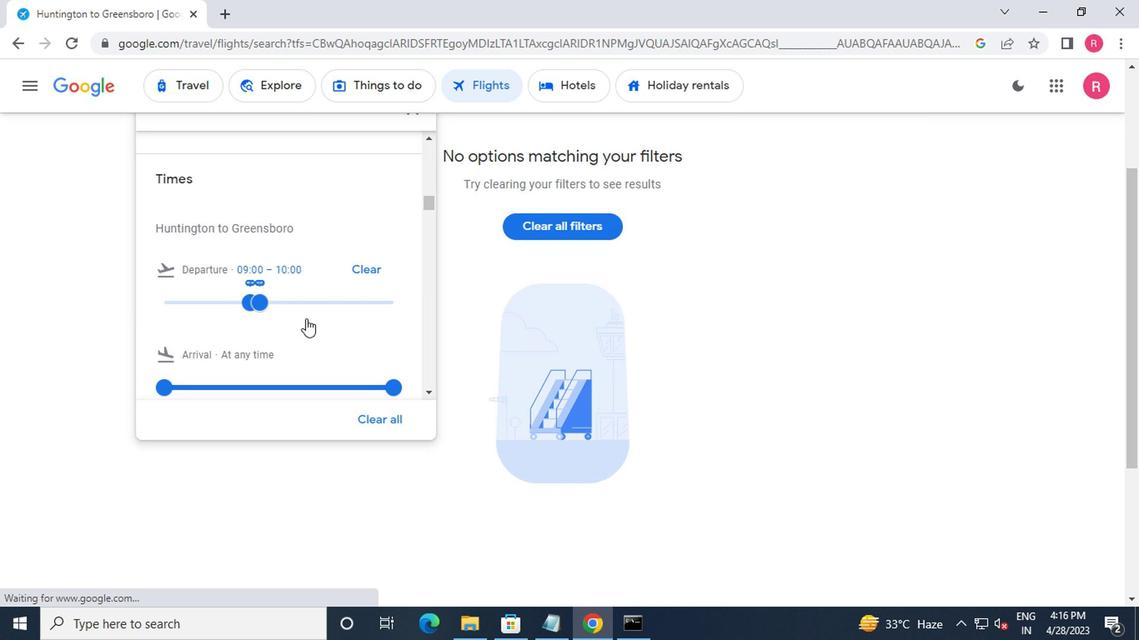 
Action: Mouse scrolled (300, 308) with delta (0, 0)
Screenshot: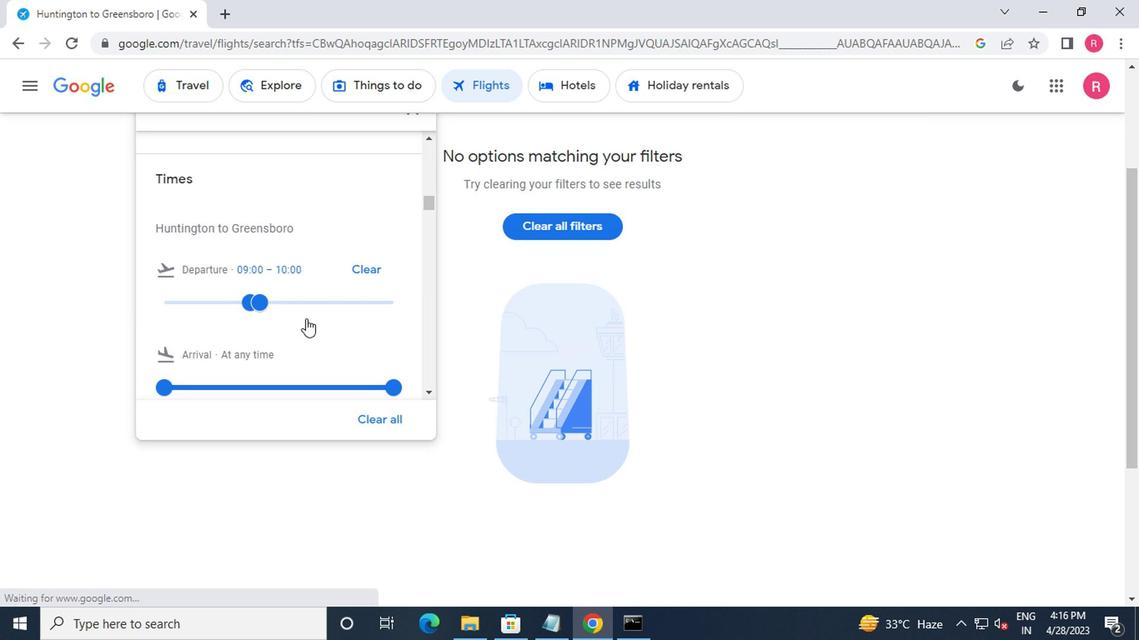 
Action: Mouse moved to (417, 261)
Screenshot: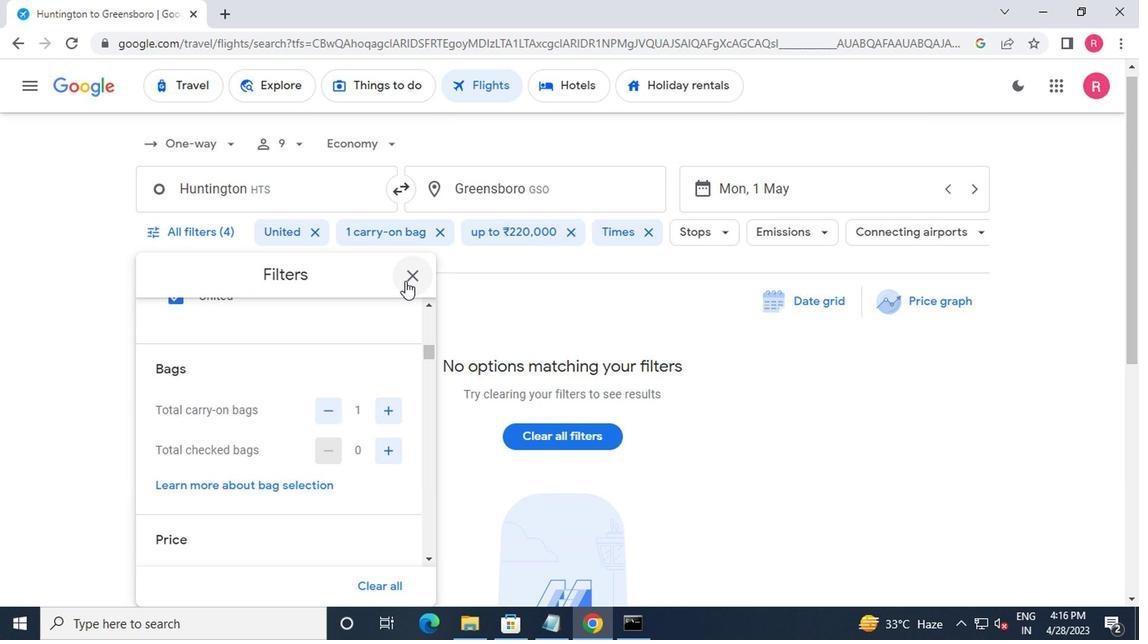 
Action: Mouse pressed left at (417, 261)
Screenshot: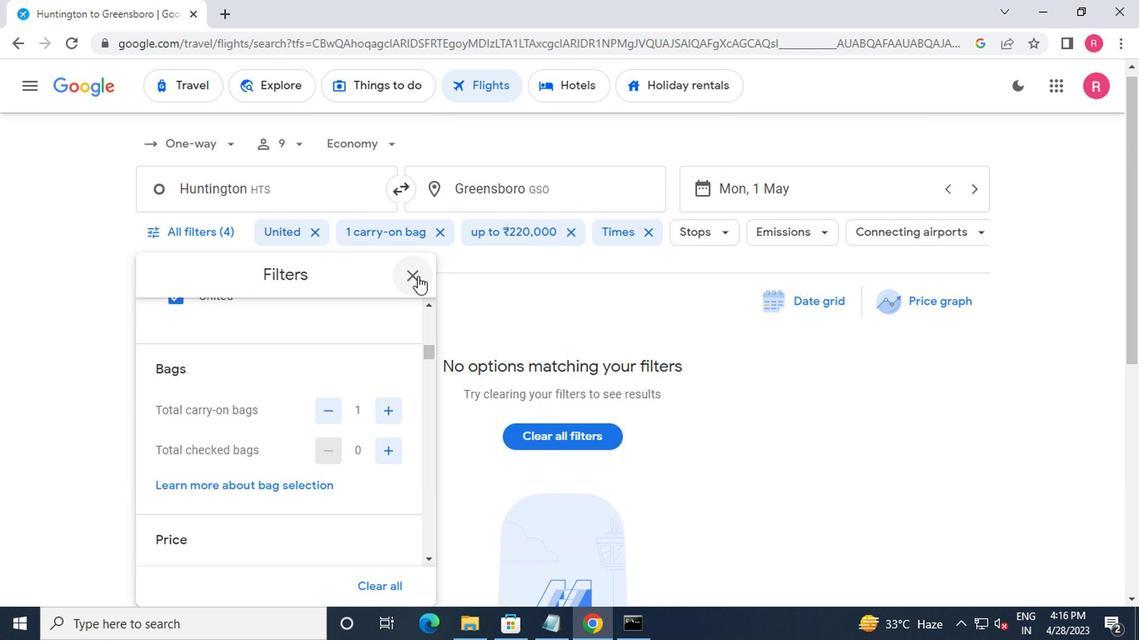 
Action: Mouse moved to (299, 100)
Screenshot: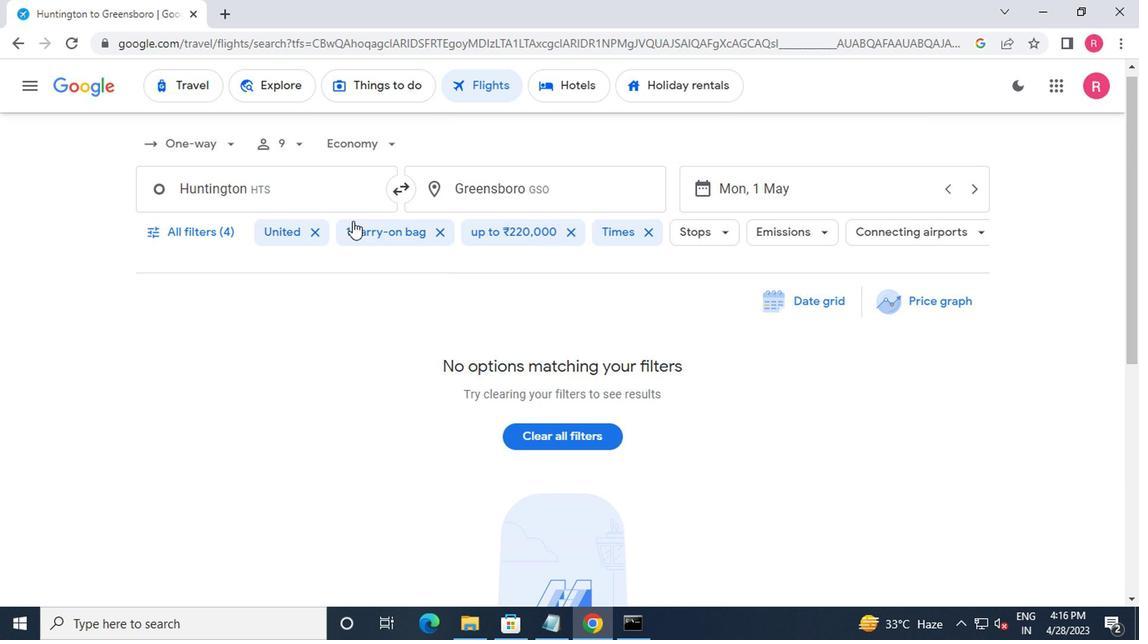 
